 Task: Add a signature Gilberto Hall containing Have a great Columbus Day, Gilberto Hall to email address softage.8@softage.net and add a label Vitamins
Action: Mouse moved to (1050, 57)
Screenshot: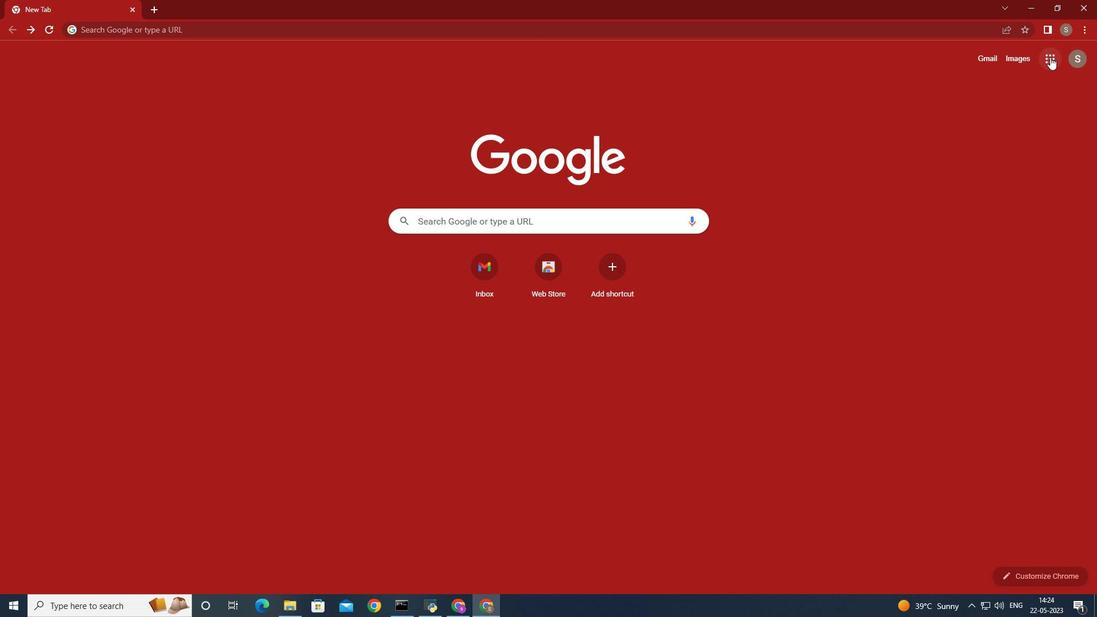
Action: Mouse pressed left at (1050, 57)
Screenshot: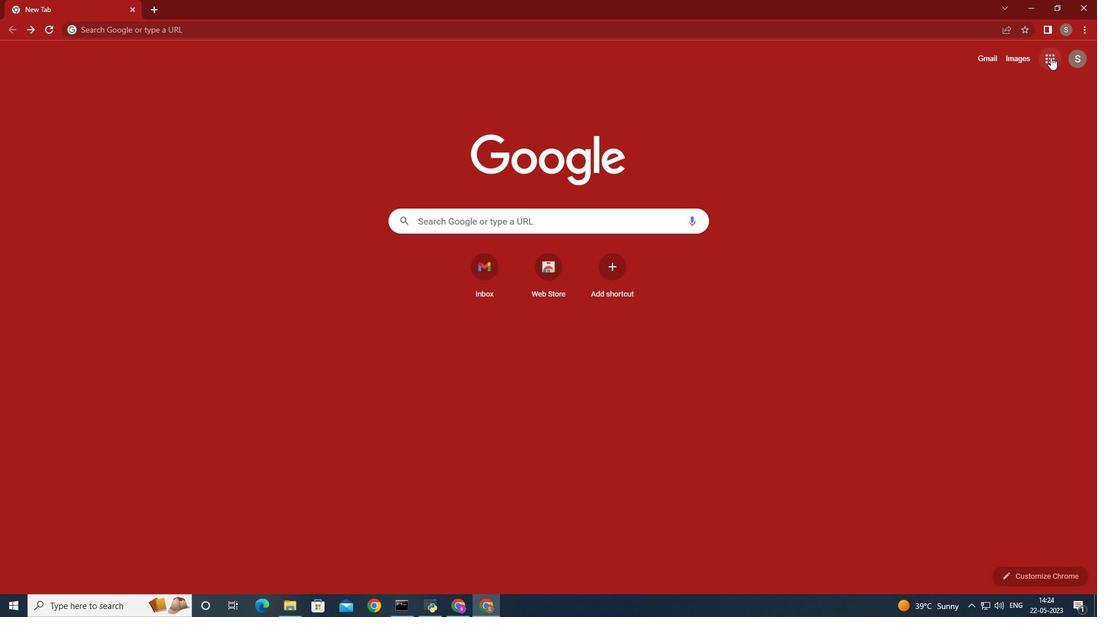 
Action: Mouse moved to (1006, 119)
Screenshot: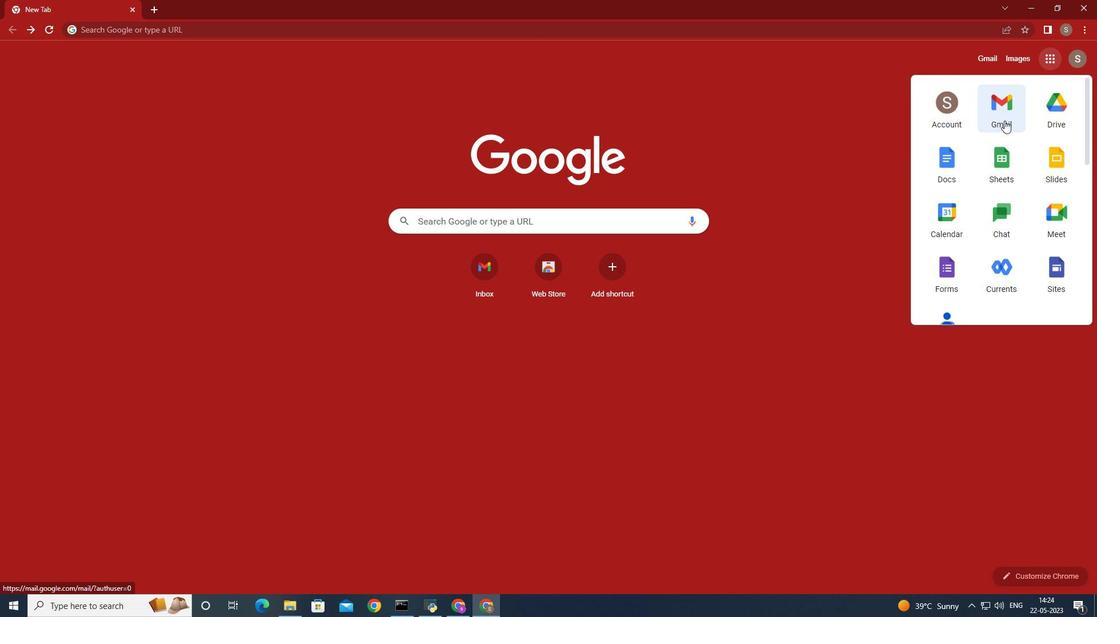 
Action: Mouse pressed left at (1006, 119)
Screenshot: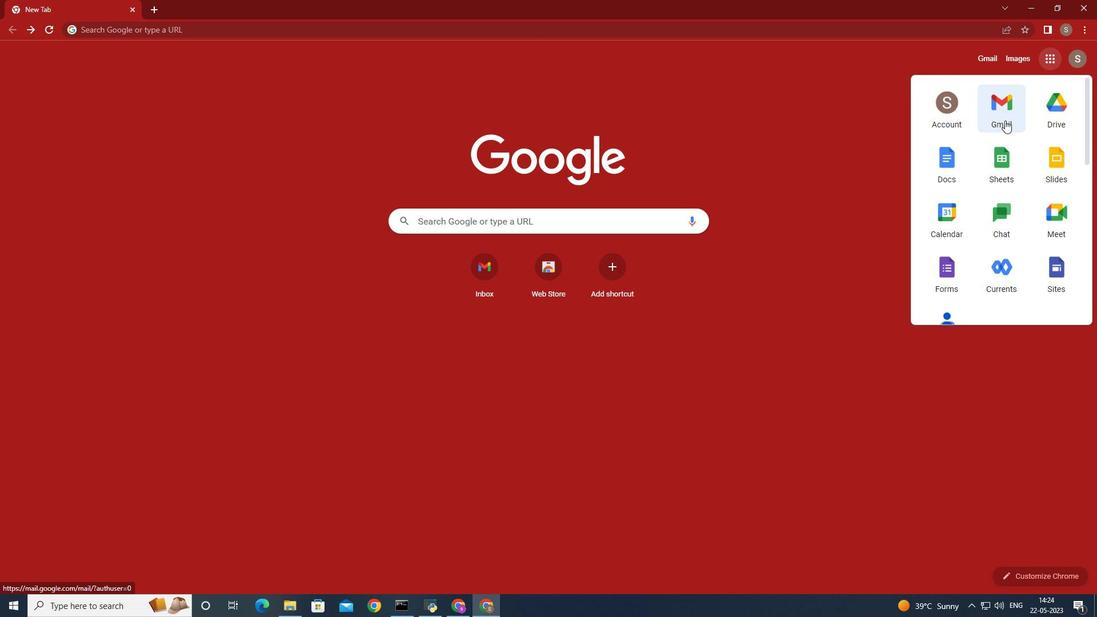 
Action: Mouse moved to (974, 131)
Screenshot: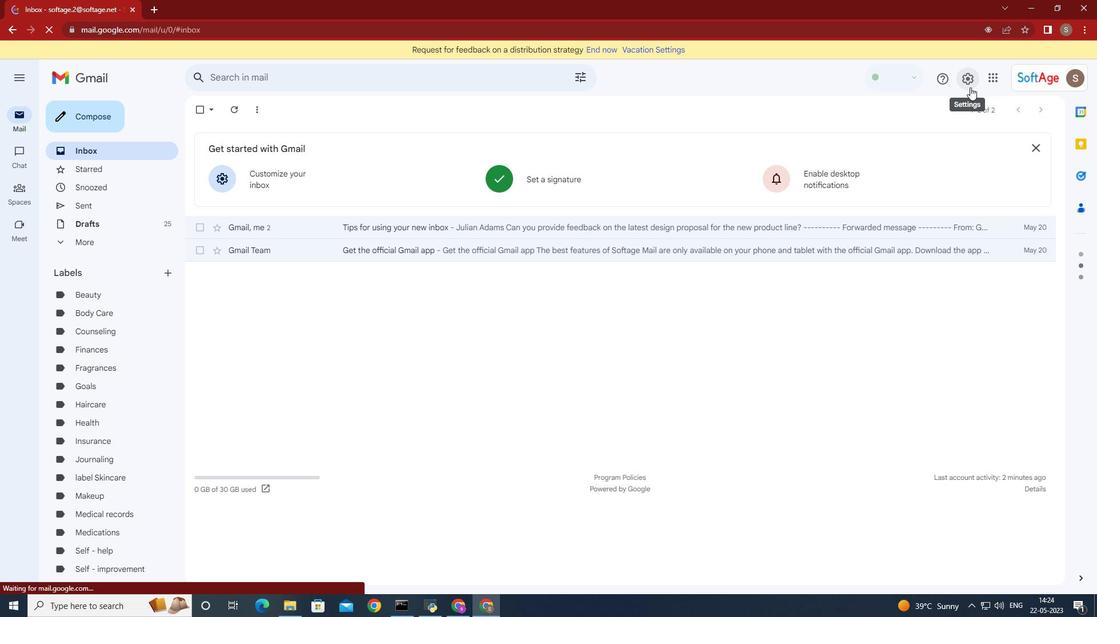 
Action: Mouse pressed left at (970, 85)
Screenshot: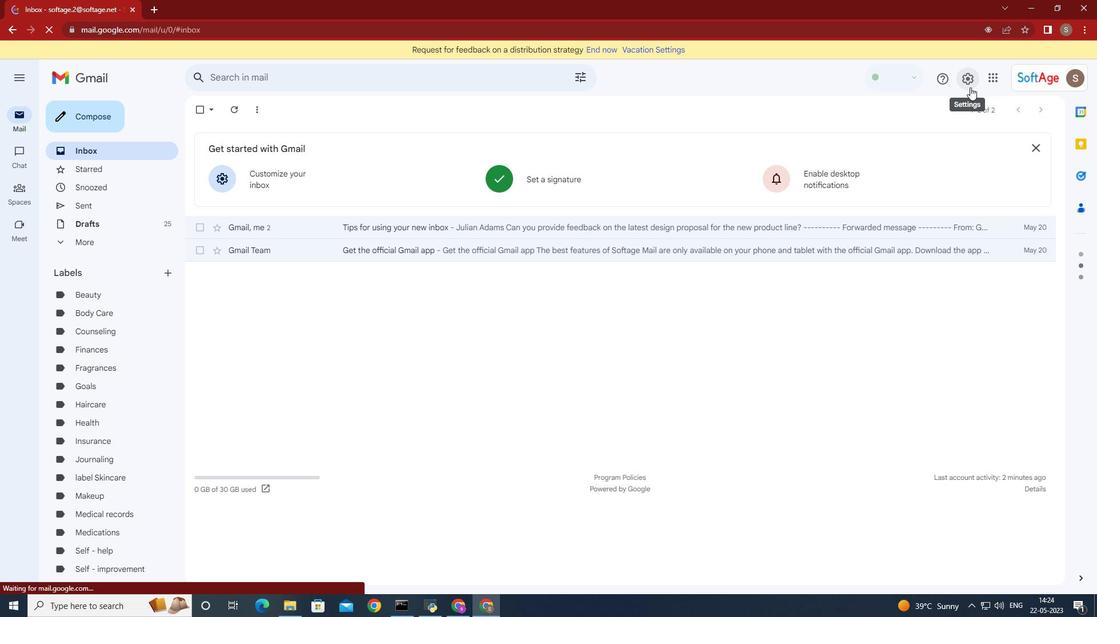 
Action: Mouse moved to (965, 131)
Screenshot: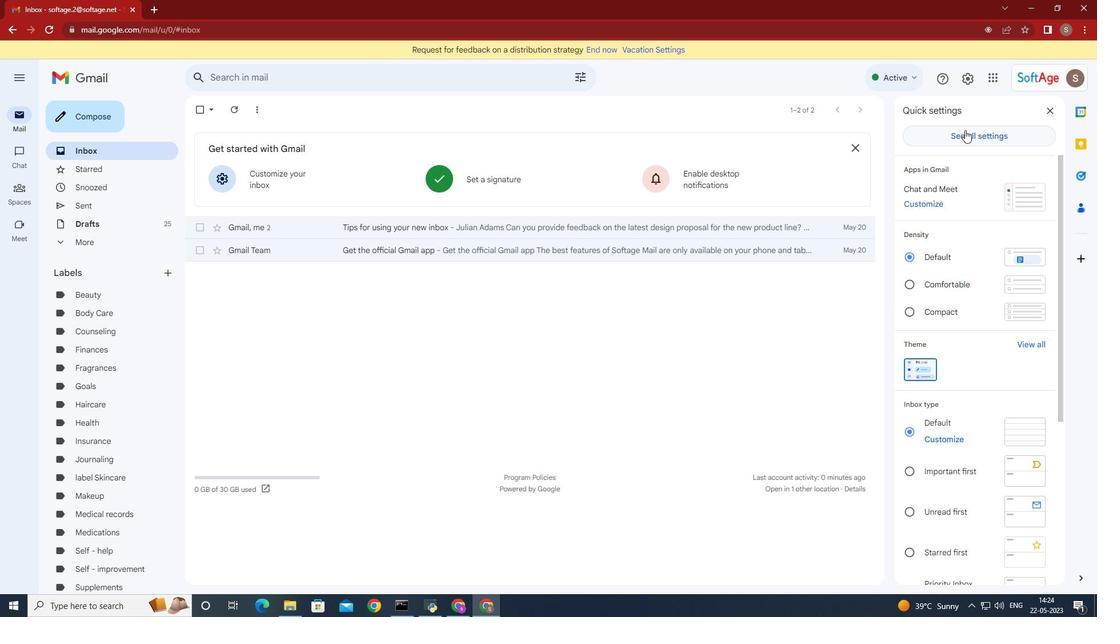 
Action: Mouse pressed left at (965, 131)
Screenshot: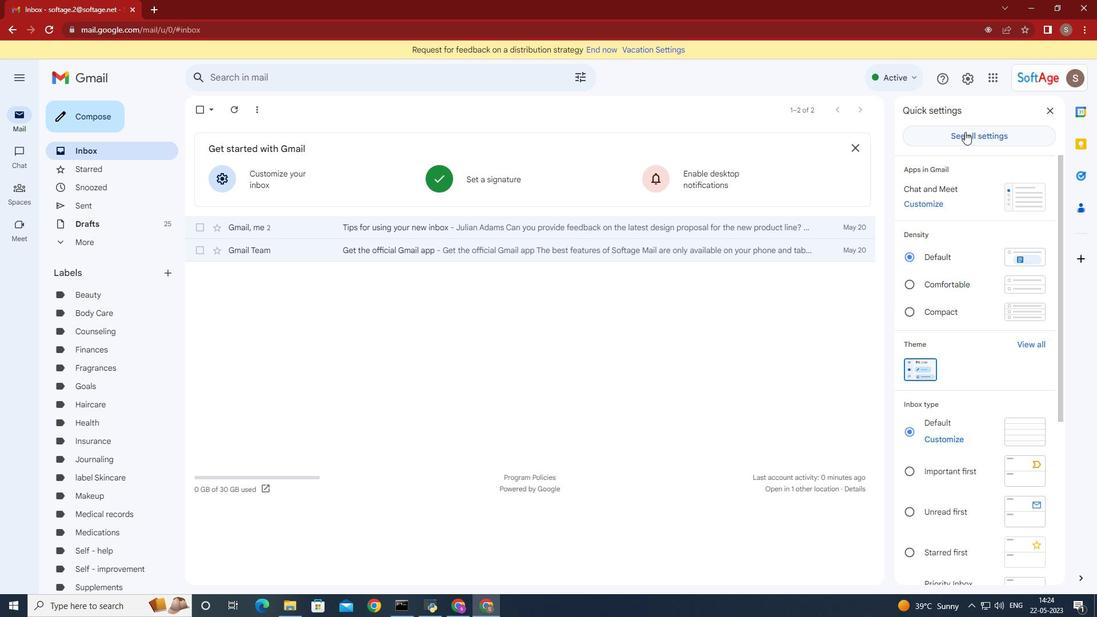 
Action: Mouse moved to (565, 188)
Screenshot: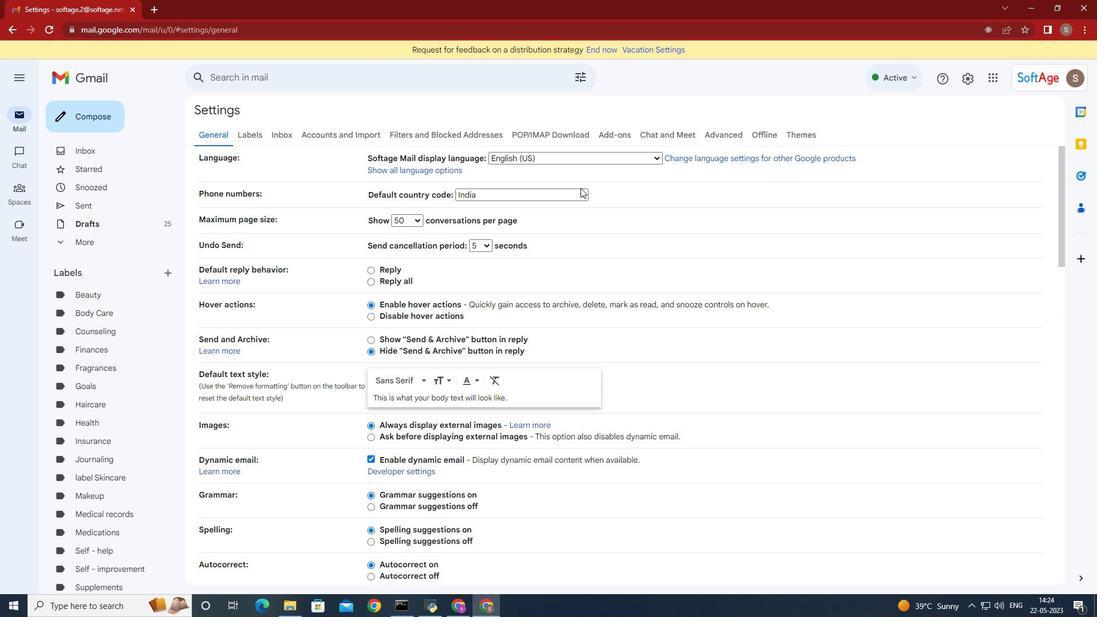 
Action: Mouse scrolled (565, 187) with delta (0, 0)
Screenshot: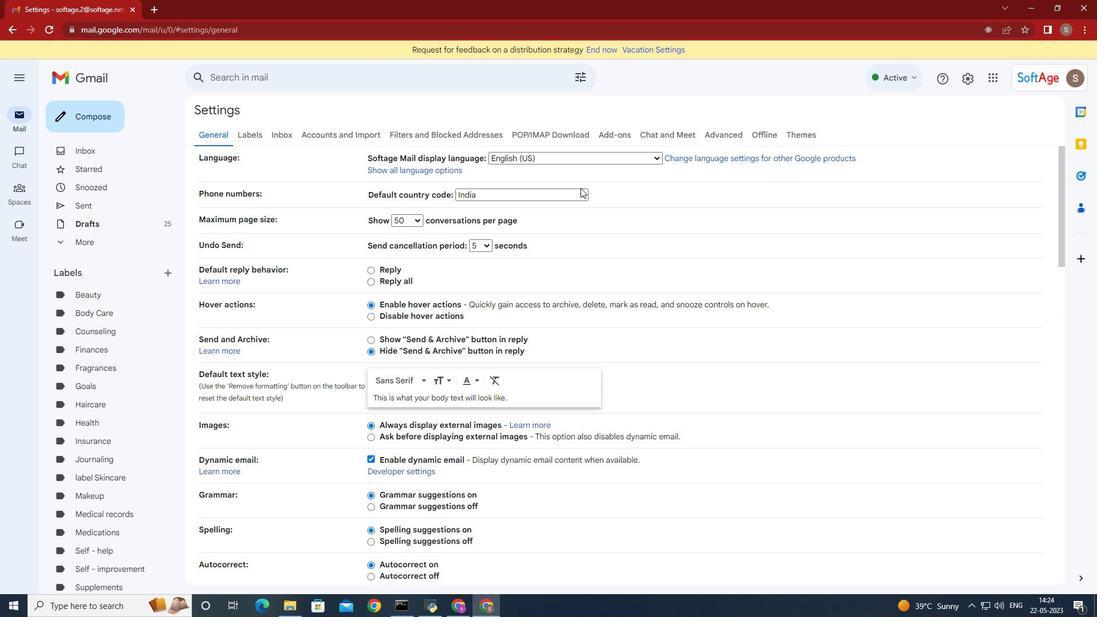 
Action: Mouse scrolled (565, 187) with delta (0, 0)
Screenshot: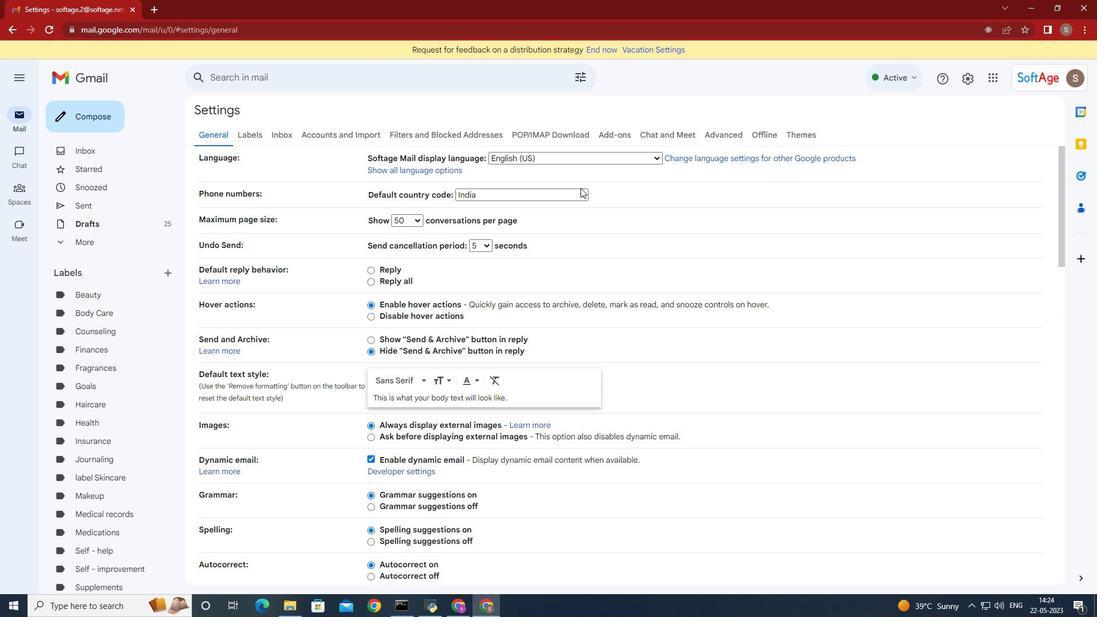 
Action: Mouse moved to (566, 189)
Screenshot: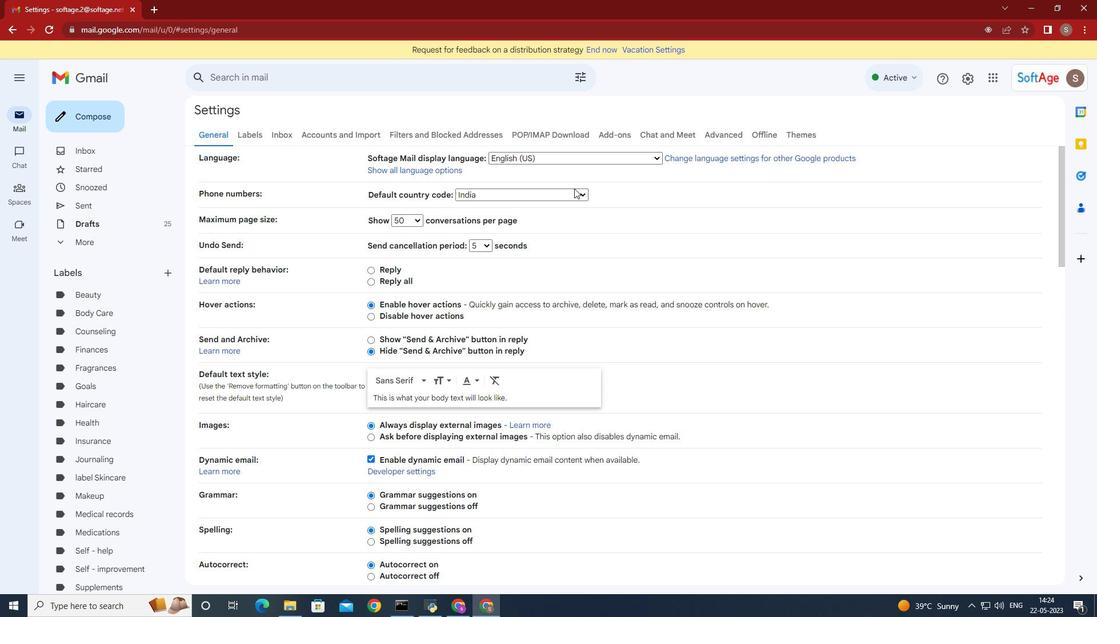 
Action: Mouse scrolled (566, 188) with delta (0, 0)
Screenshot: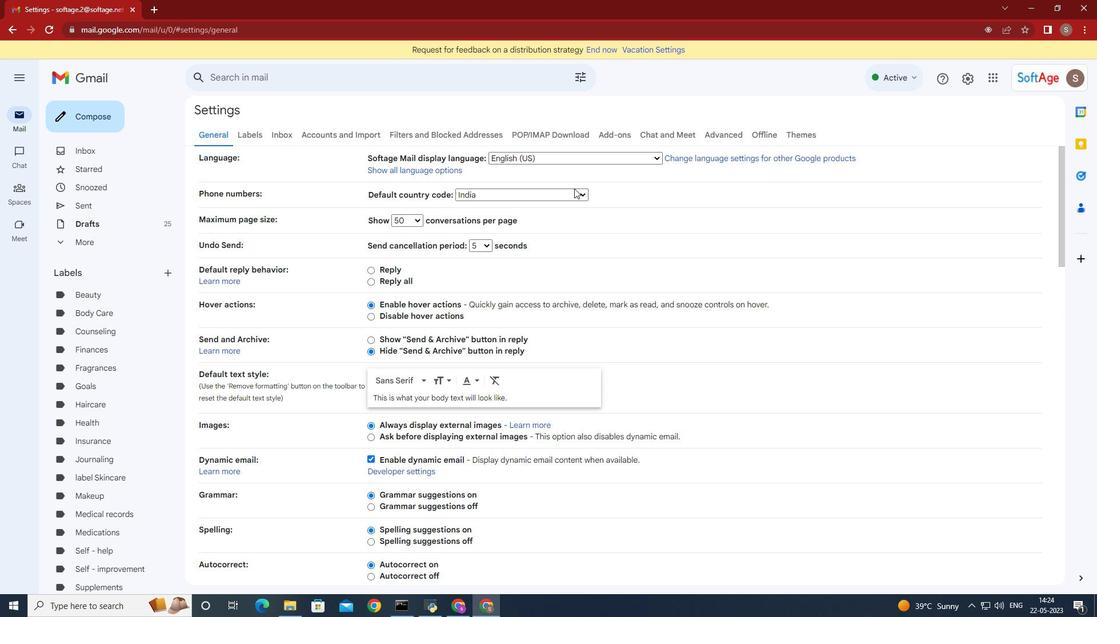 
Action: Mouse moved to (567, 189)
Screenshot: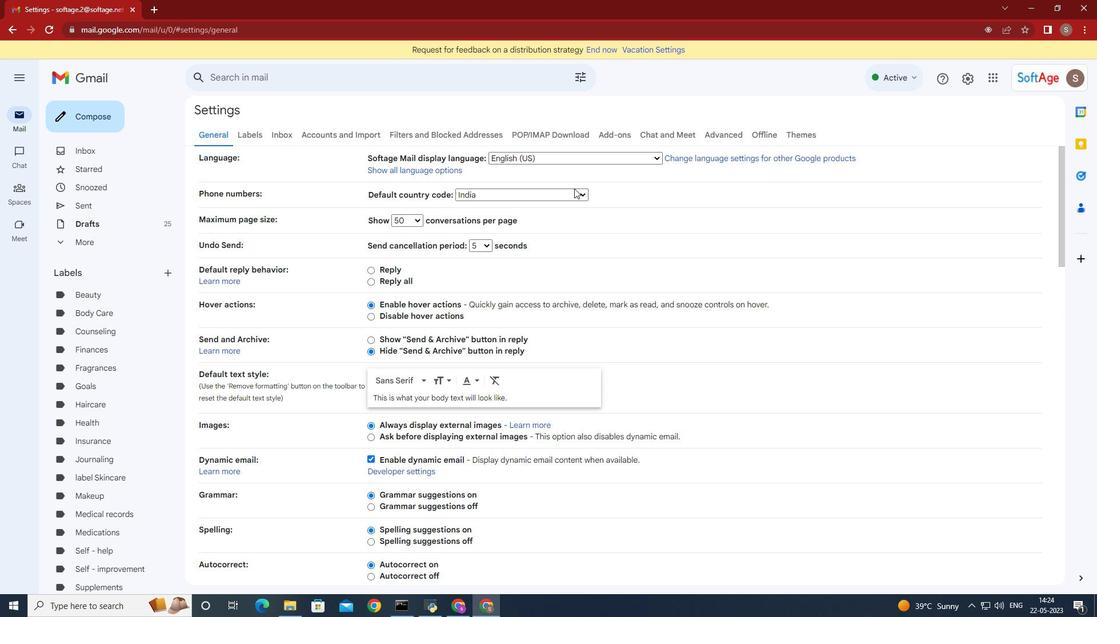 
Action: Mouse scrolled (567, 189) with delta (0, 0)
Screenshot: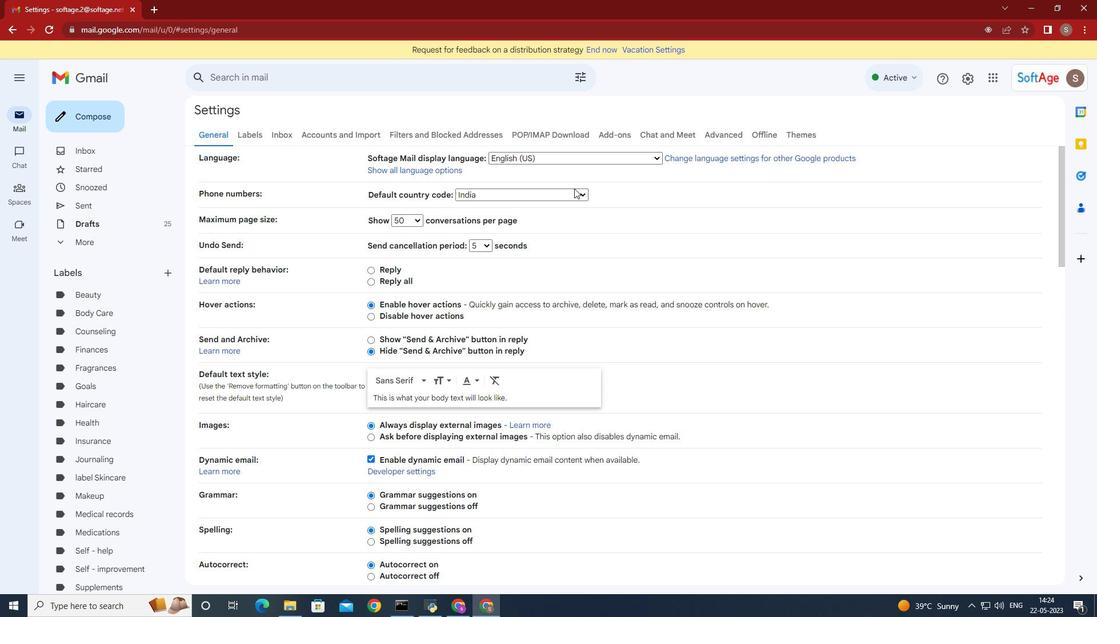 
Action: Mouse moved to (567, 189)
Screenshot: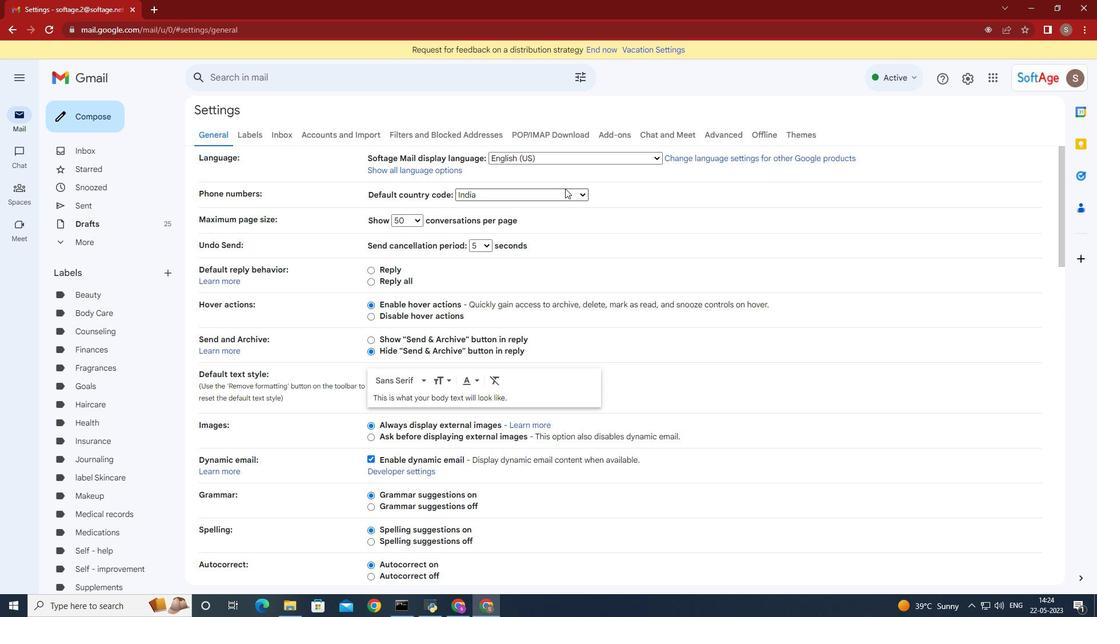 
Action: Mouse scrolled (567, 189) with delta (0, 0)
Screenshot: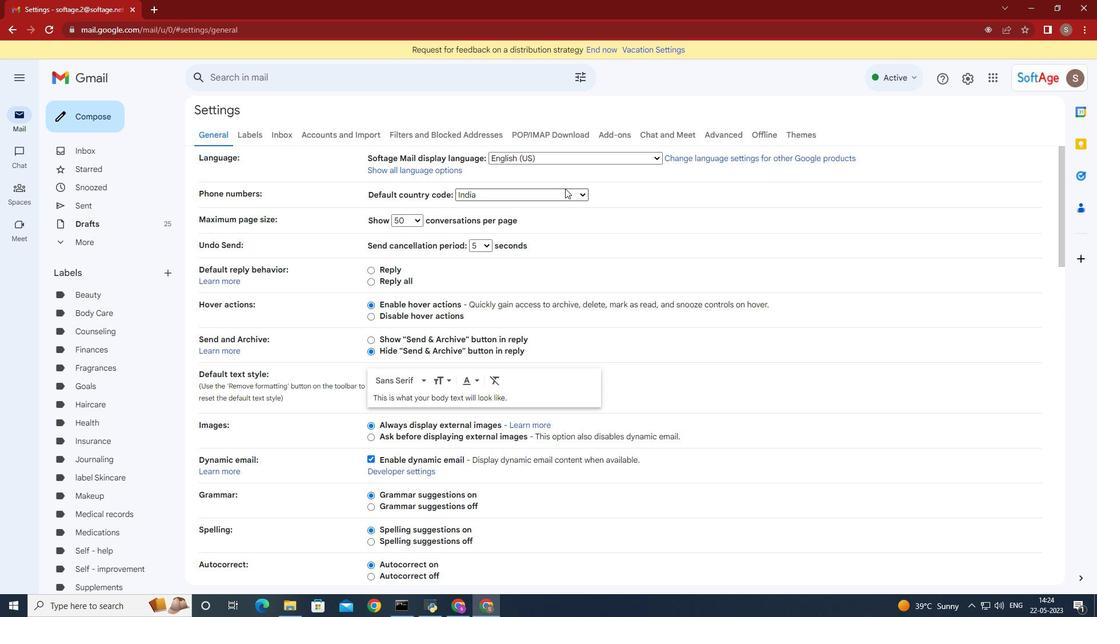 
Action: Mouse moved to (569, 189)
Screenshot: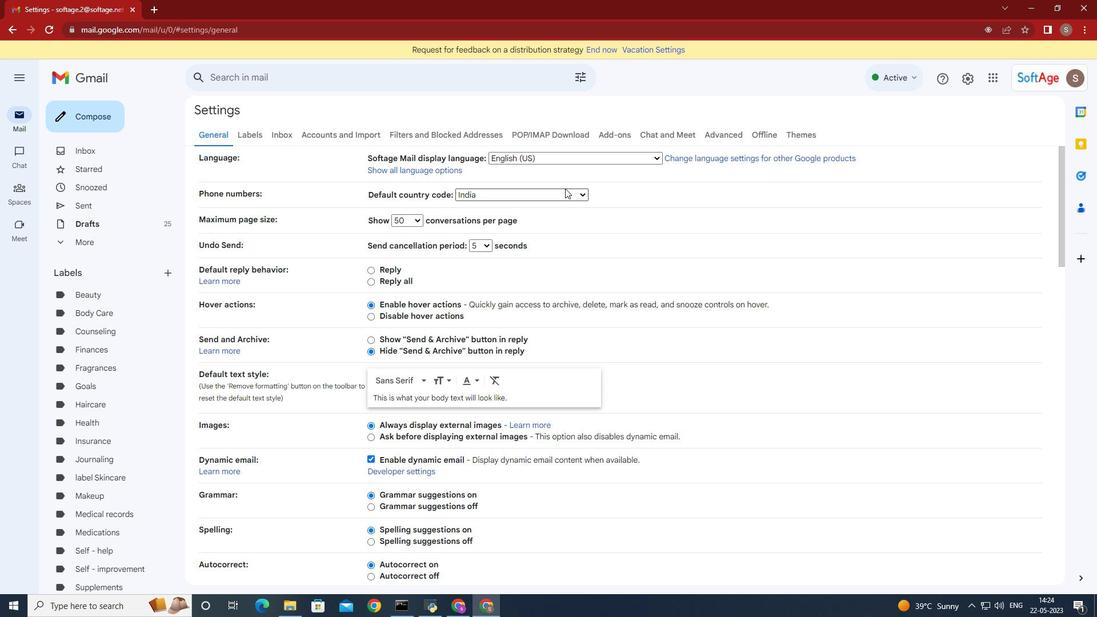 
Action: Mouse scrolled (569, 189) with delta (0, 0)
Screenshot: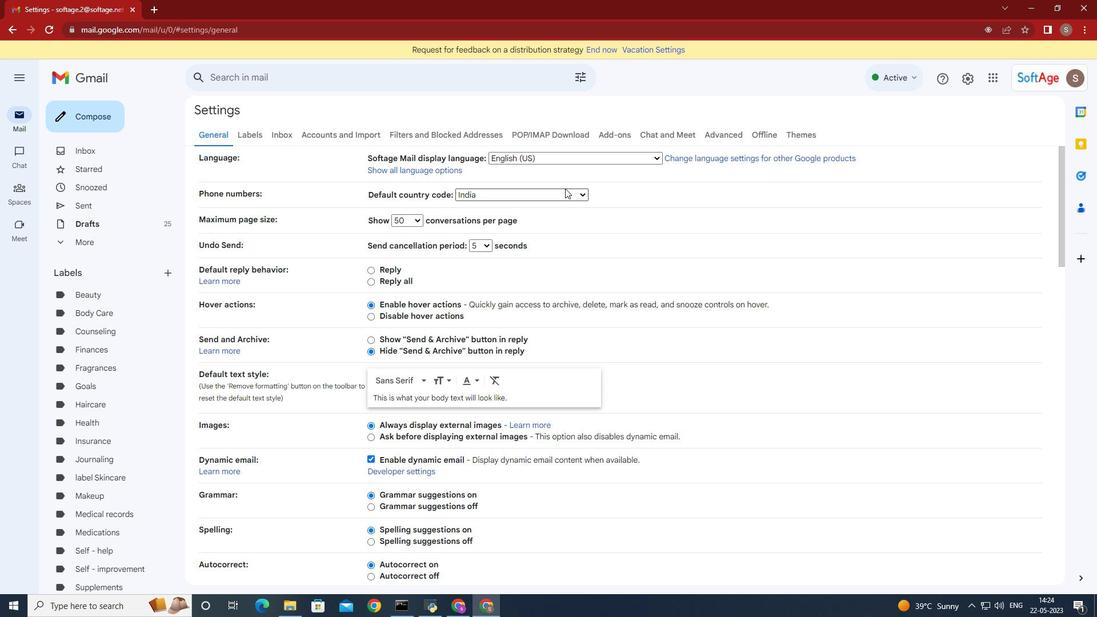 
Action: Mouse moved to (586, 186)
Screenshot: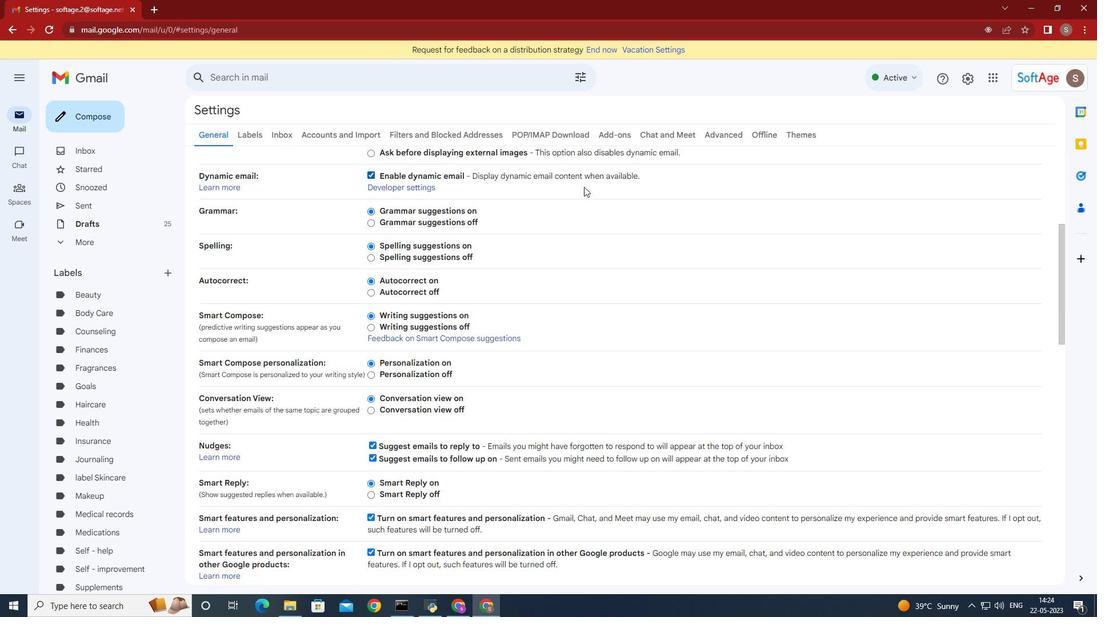 
Action: Mouse scrolled (586, 185) with delta (0, 0)
Screenshot: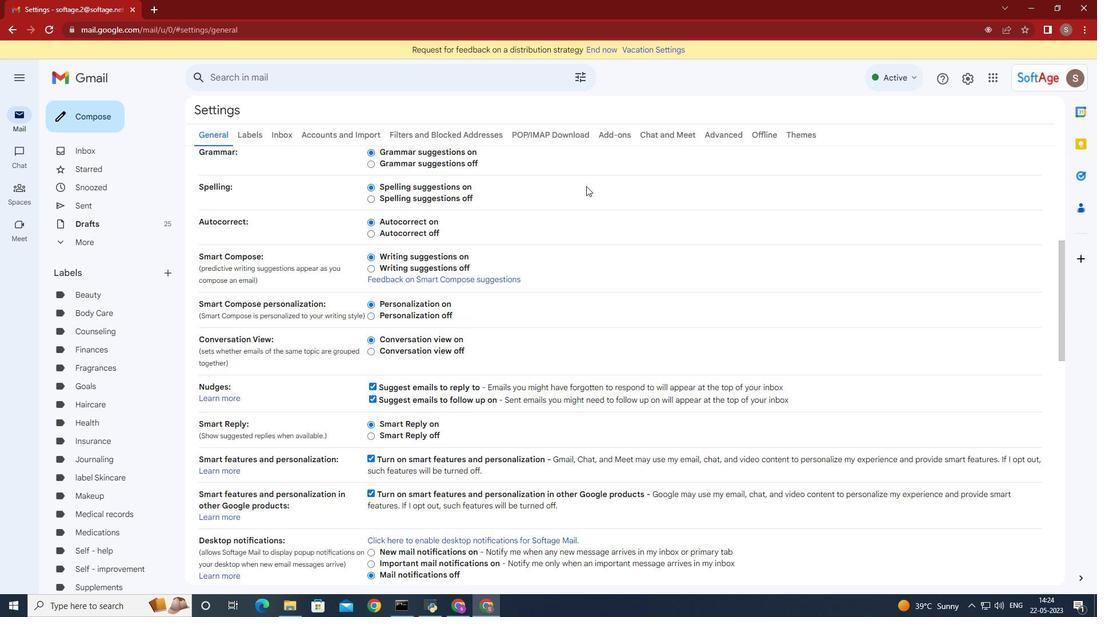 
Action: Mouse scrolled (586, 185) with delta (0, 0)
Screenshot: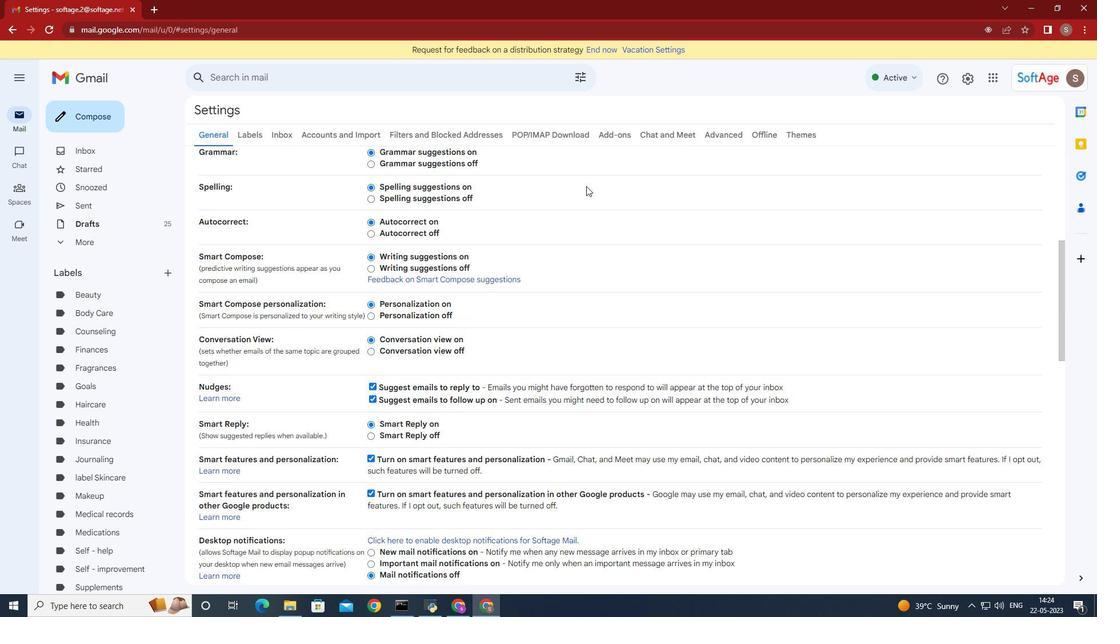 
Action: Mouse scrolled (586, 185) with delta (0, 0)
Screenshot: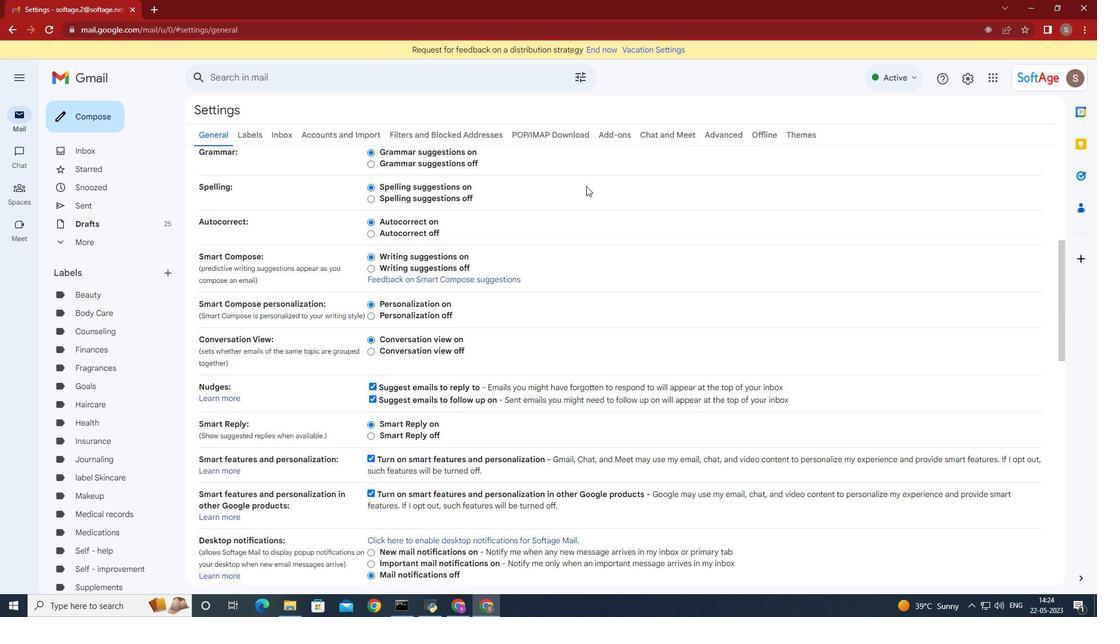 
Action: Mouse scrolled (586, 185) with delta (0, 0)
Screenshot: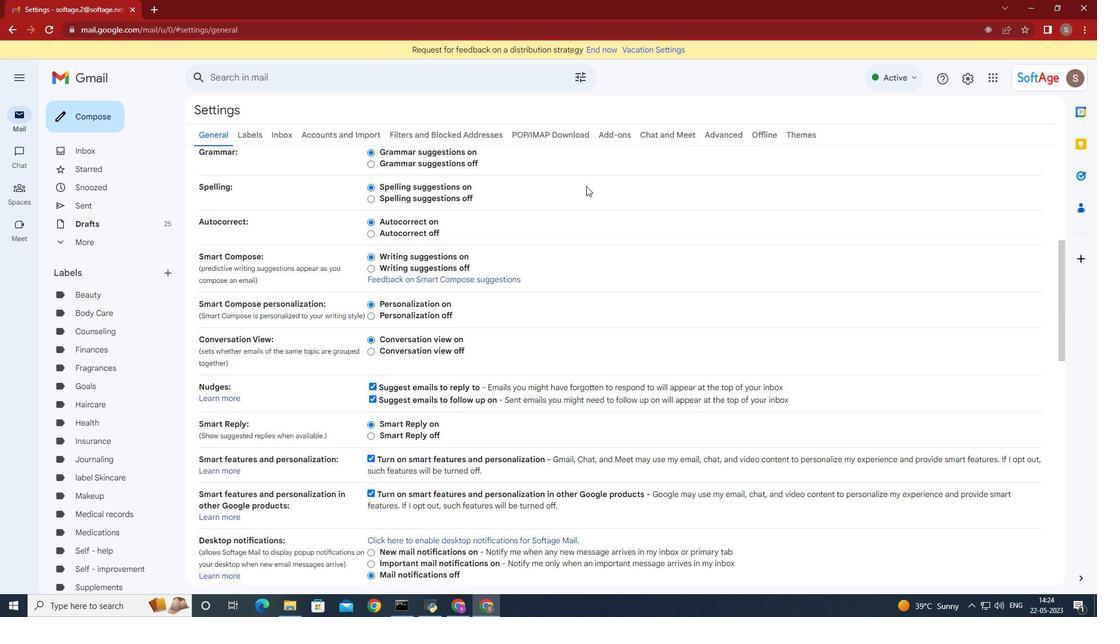 
Action: Mouse scrolled (586, 185) with delta (0, 0)
Screenshot: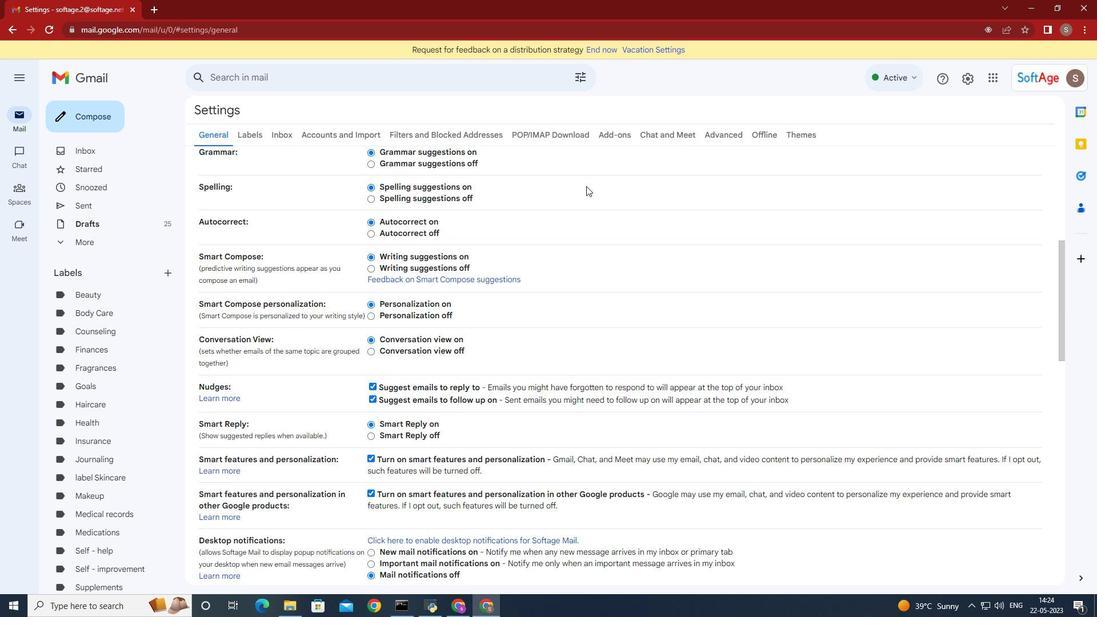 
Action: Mouse scrolled (586, 185) with delta (0, 0)
Screenshot: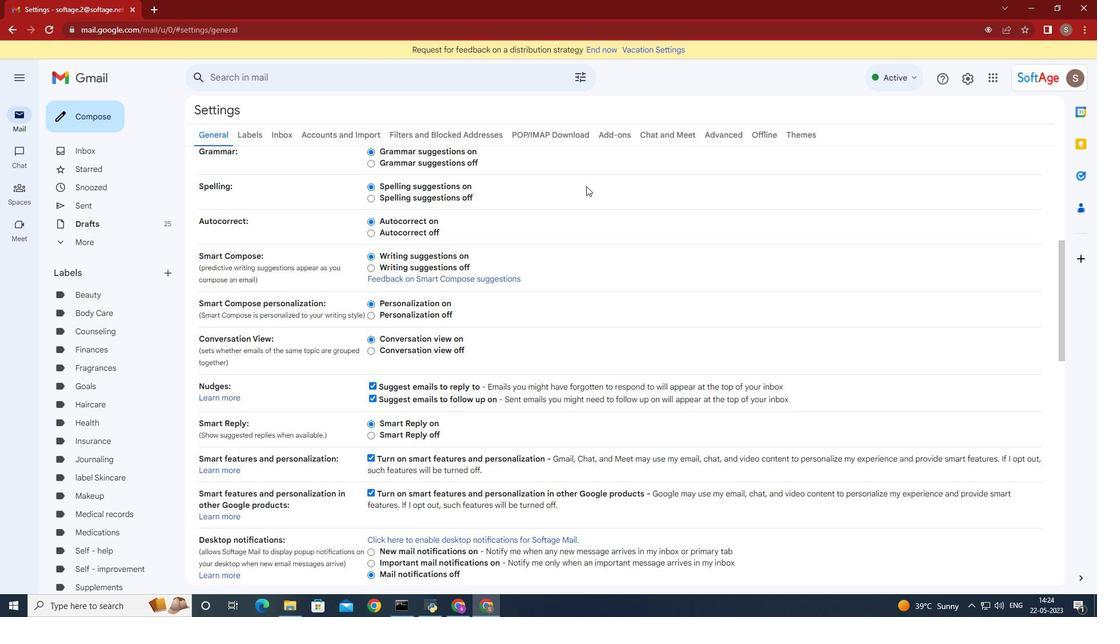 
Action: Mouse moved to (587, 185)
Screenshot: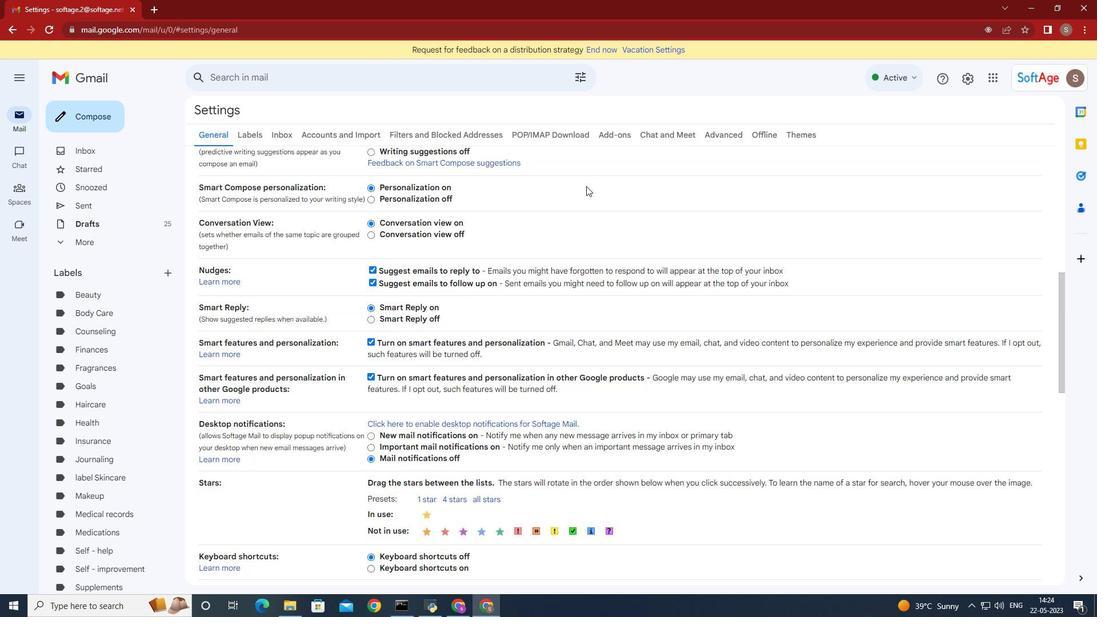 
Action: Mouse scrolled (587, 184) with delta (0, 0)
Screenshot: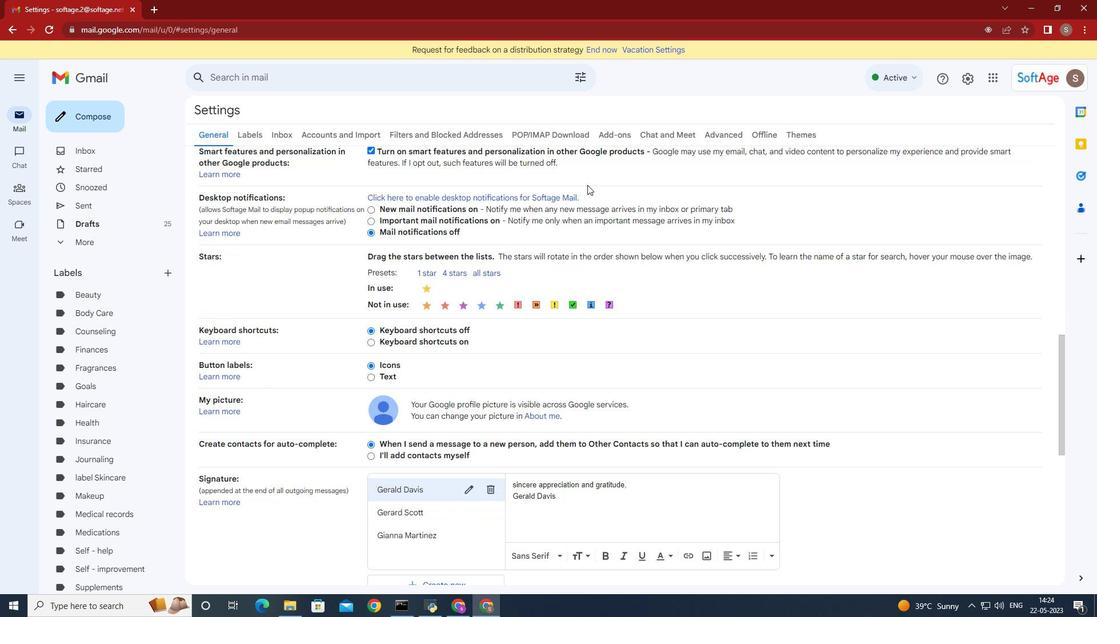 
Action: Mouse scrolled (587, 184) with delta (0, 0)
Screenshot: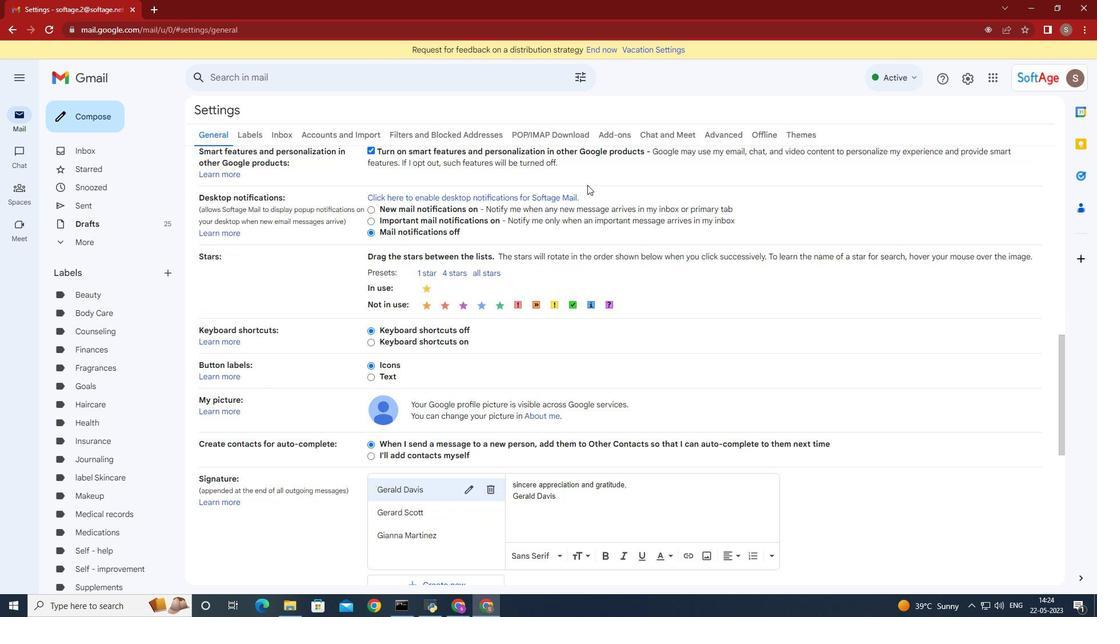 
Action: Mouse scrolled (587, 184) with delta (0, 0)
Screenshot: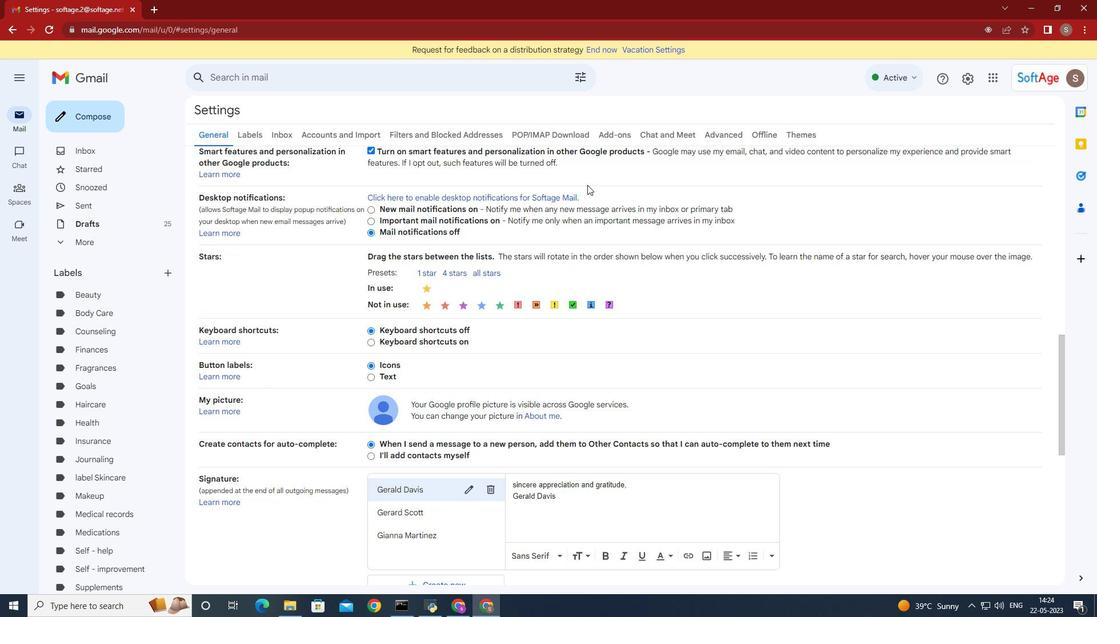 
Action: Mouse scrolled (587, 184) with delta (0, 0)
Screenshot: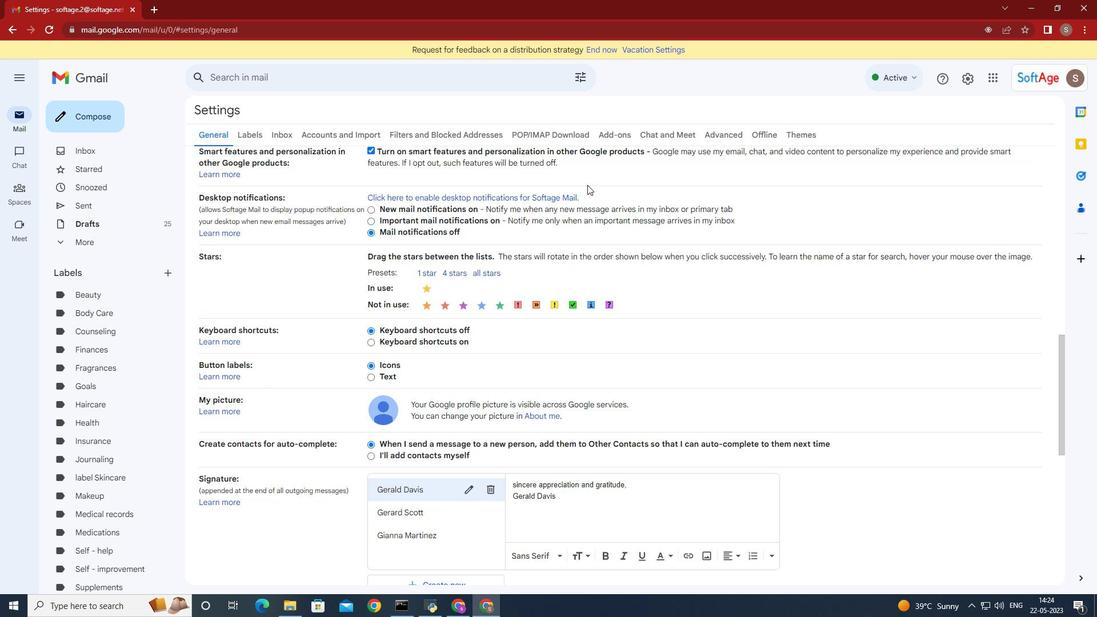 
Action: Mouse moved to (587, 185)
Screenshot: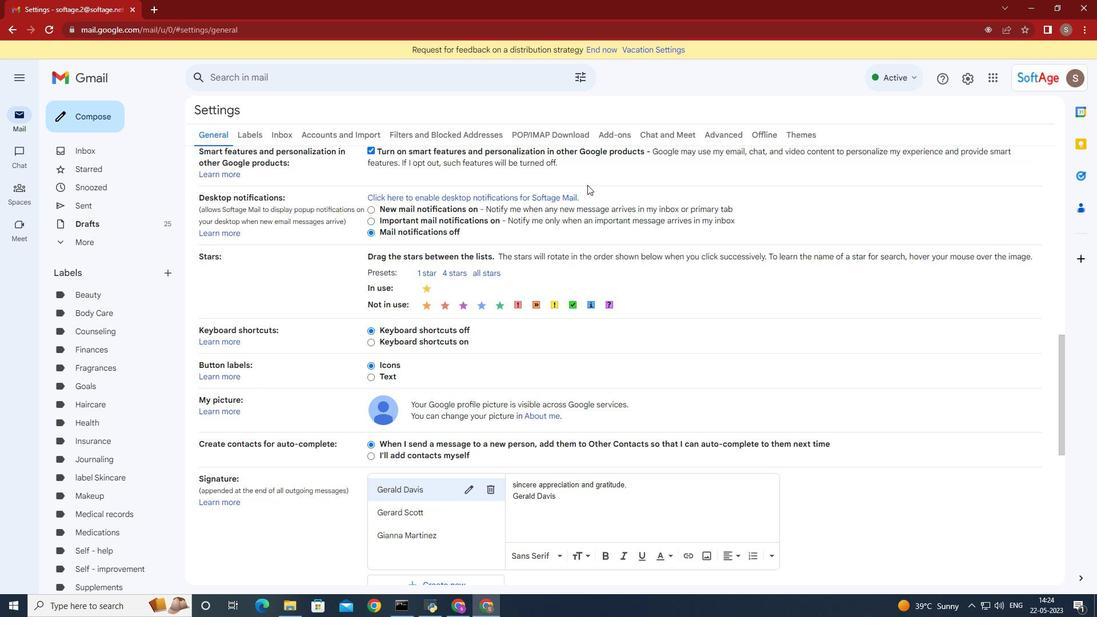 
Action: Mouse scrolled (587, 184) with delta (0, 0)
Screenshot: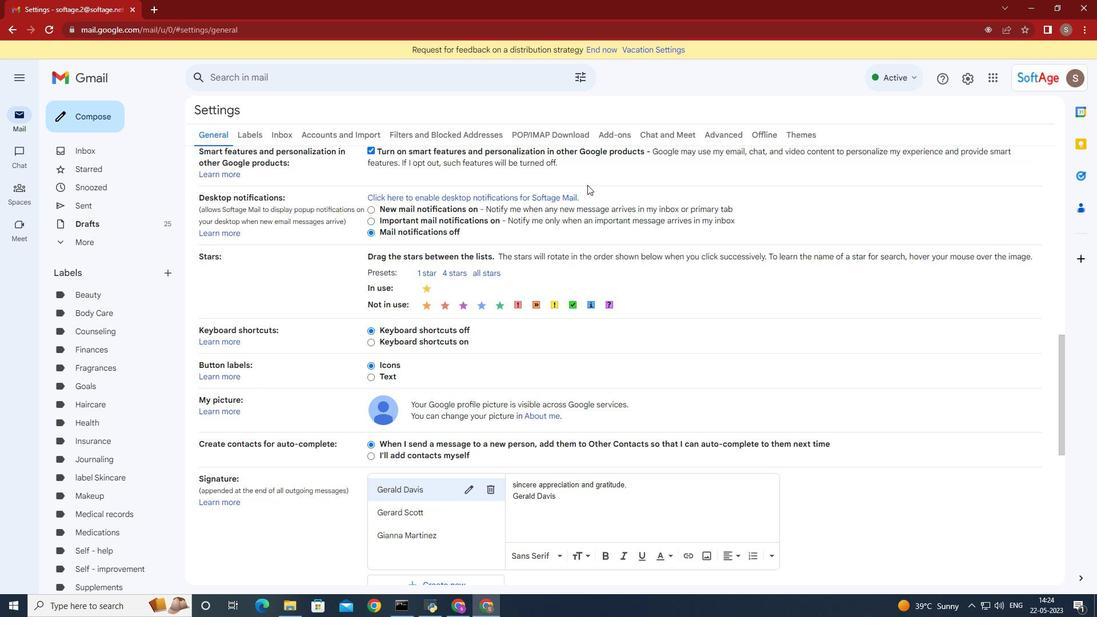 
Action: Mouse scrolled (587, 184) with delta (0, 0)
Screenshot: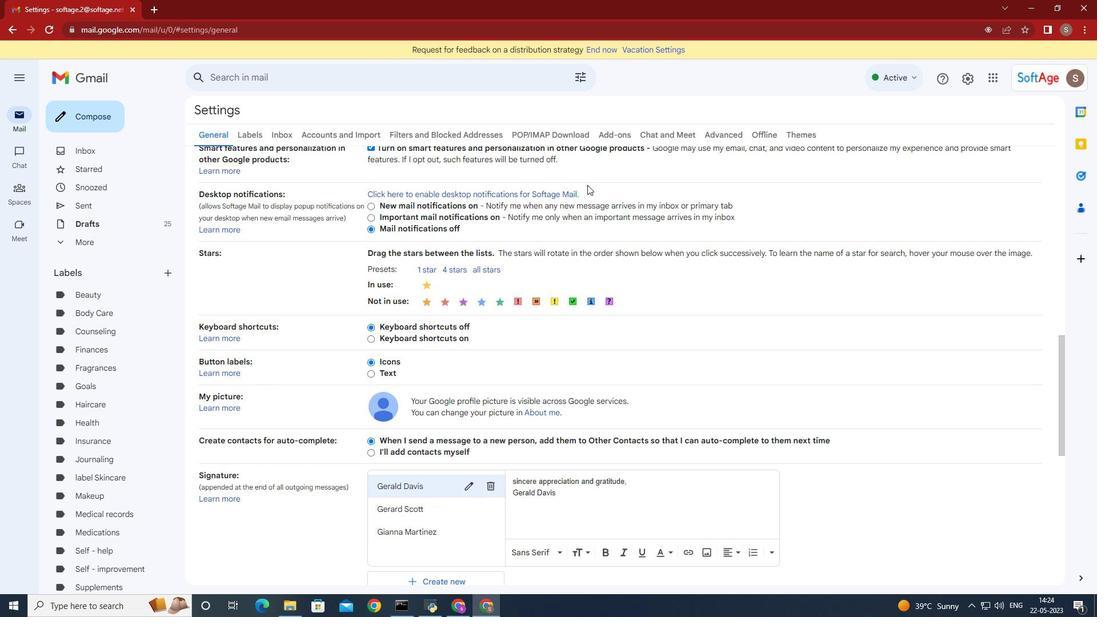
Action: Mouse moved to (436, 236)
Screenshot: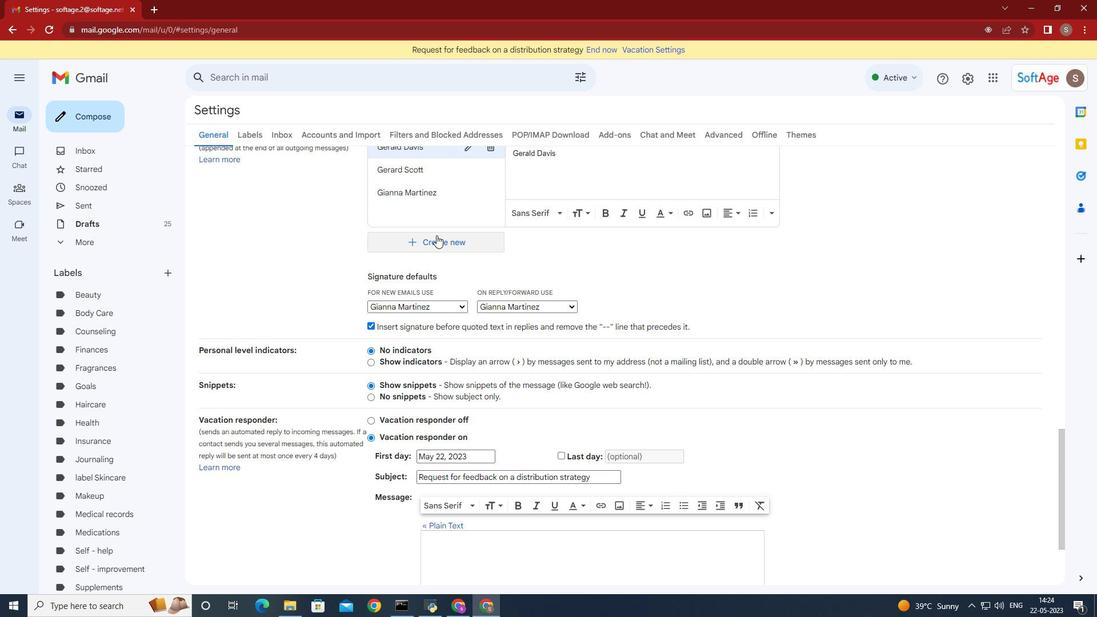 
Action: Mouse pressed left at (436, 236)
Screenshot: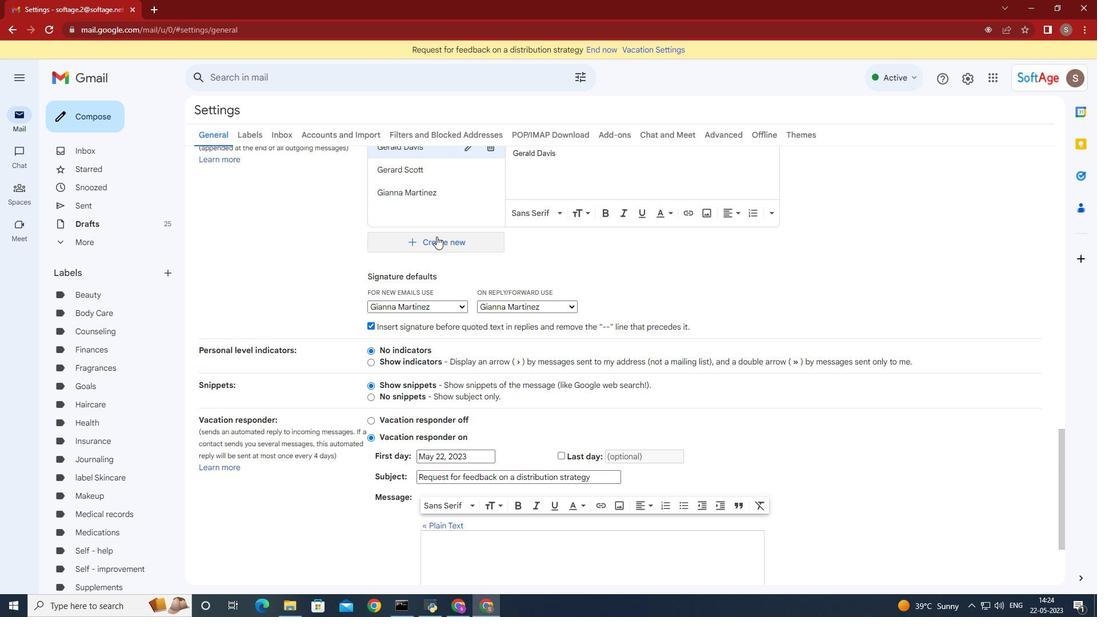 
Action: Mouse moved to (486, 246)
Screenshot: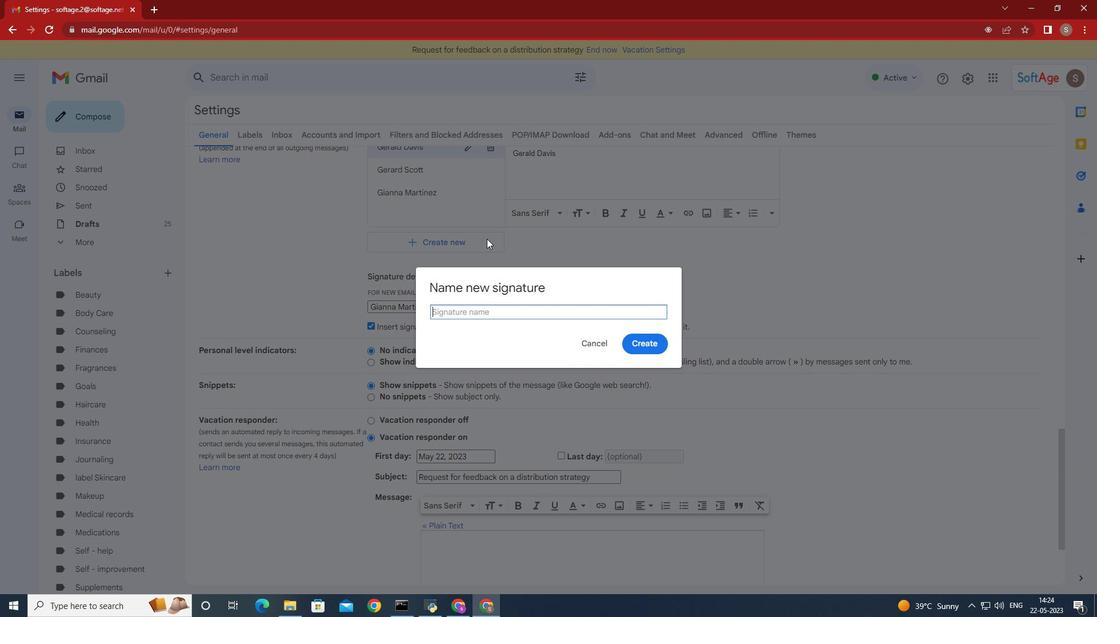 
Action: Key pressed <Key.shift>Gilberto<Key.space>hall
Screenshot: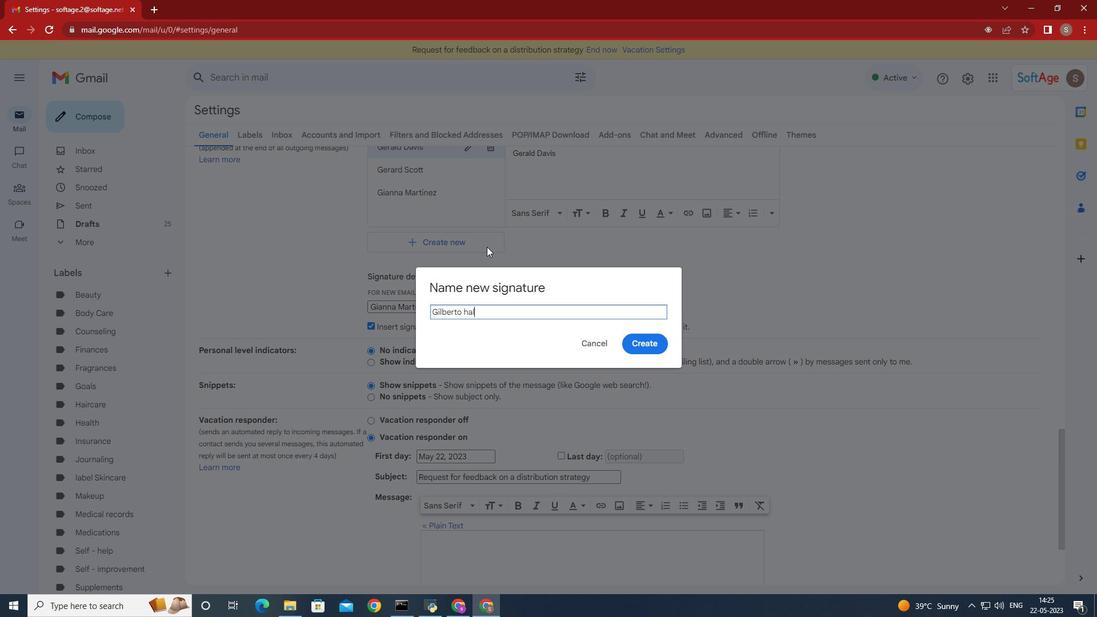 
Action: Mouse moved to (639, 347)
Screenshot: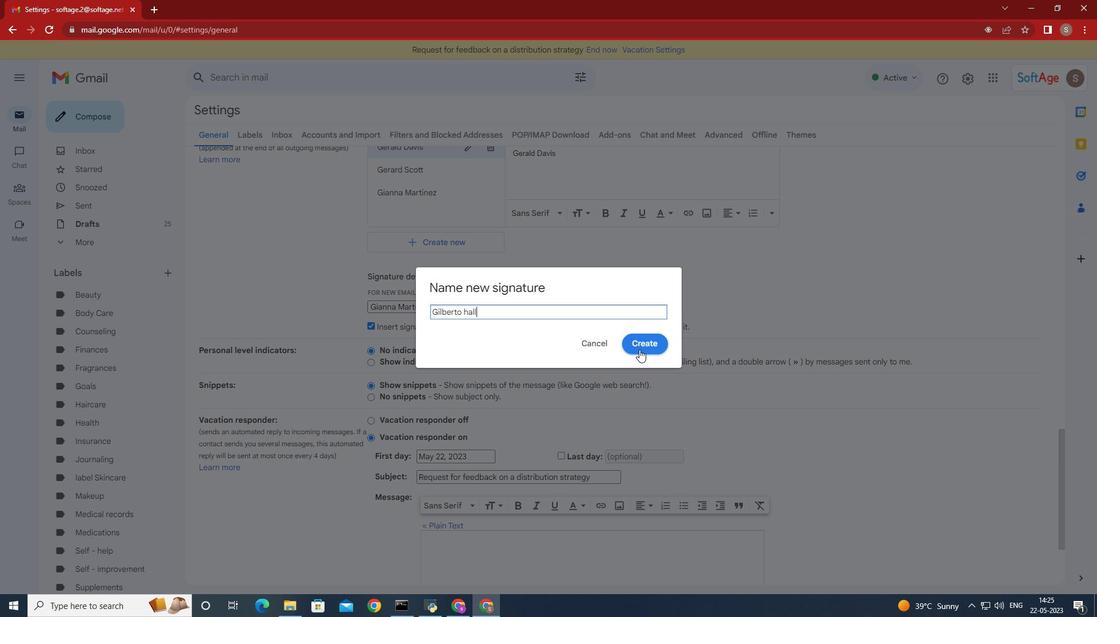 
Action: Mouse pressed left at (639, 347)
Screenshot: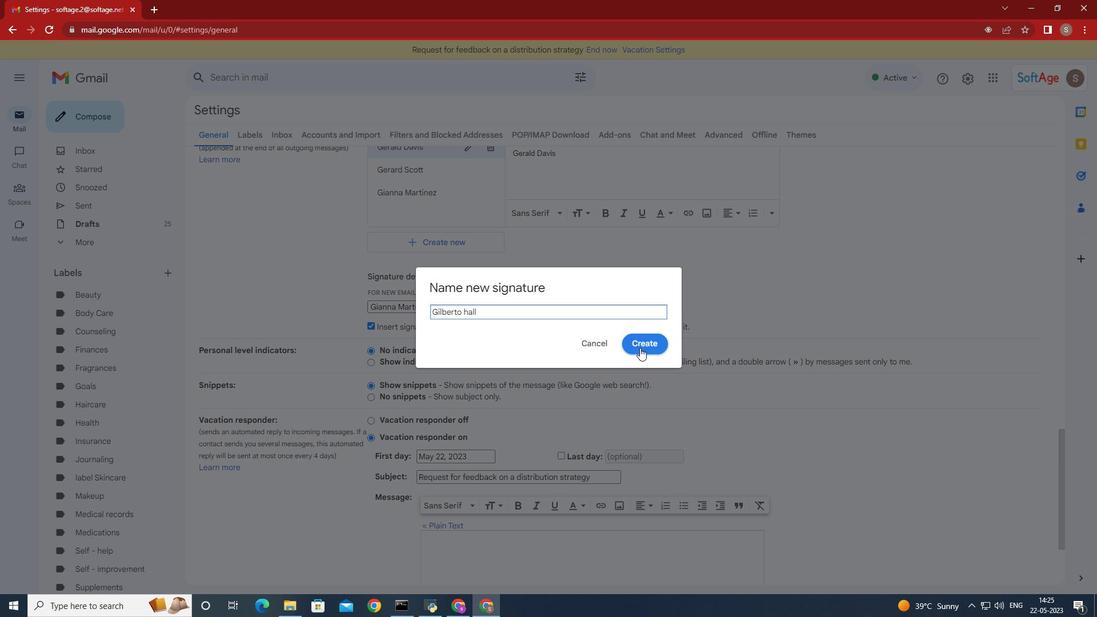 
Action: Mouse moved to (565, 357)
Screenshot: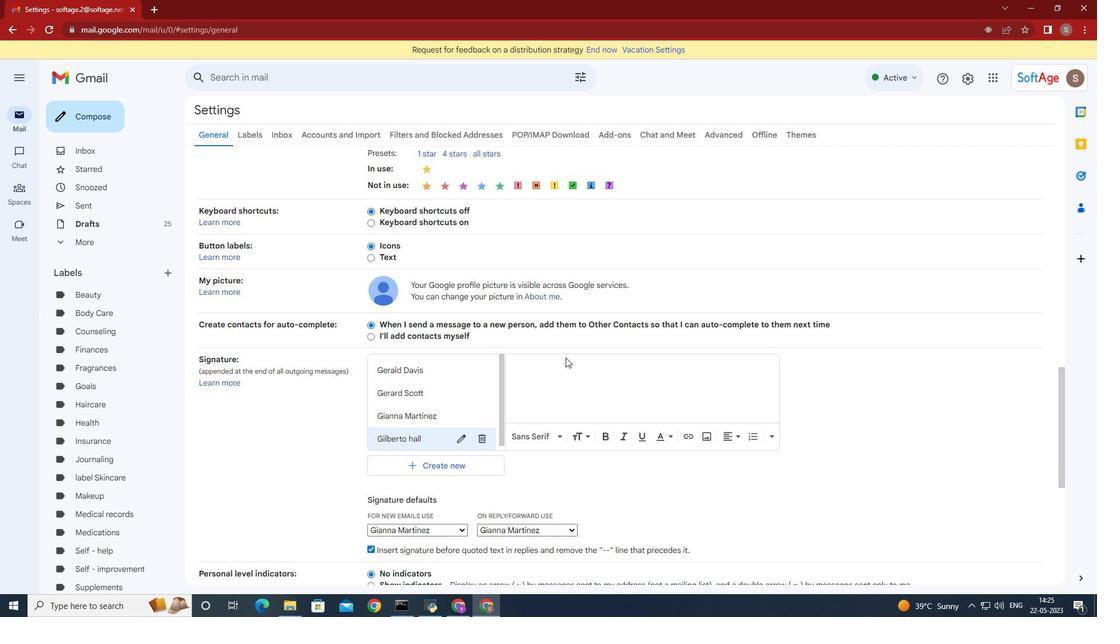 
Action: Key pressed <Key.shift>Have<Key.space>a<Key.space>great<Key.space><Key.shift>Columbus<Key.space><Key.shift><Key.shift><Key.shift><Key.shift><Key.shift><Key.shift><Key.shift><Key.shift><Key.shift><Key.shift><Key.shift><Key.shift><Key.shift><Key.shift><Key.shift><Key.shift><Key.shift>Day,<Key.enter><Key.shift>Gilberto<Key.space><Key.shift>Hall
Screenshot: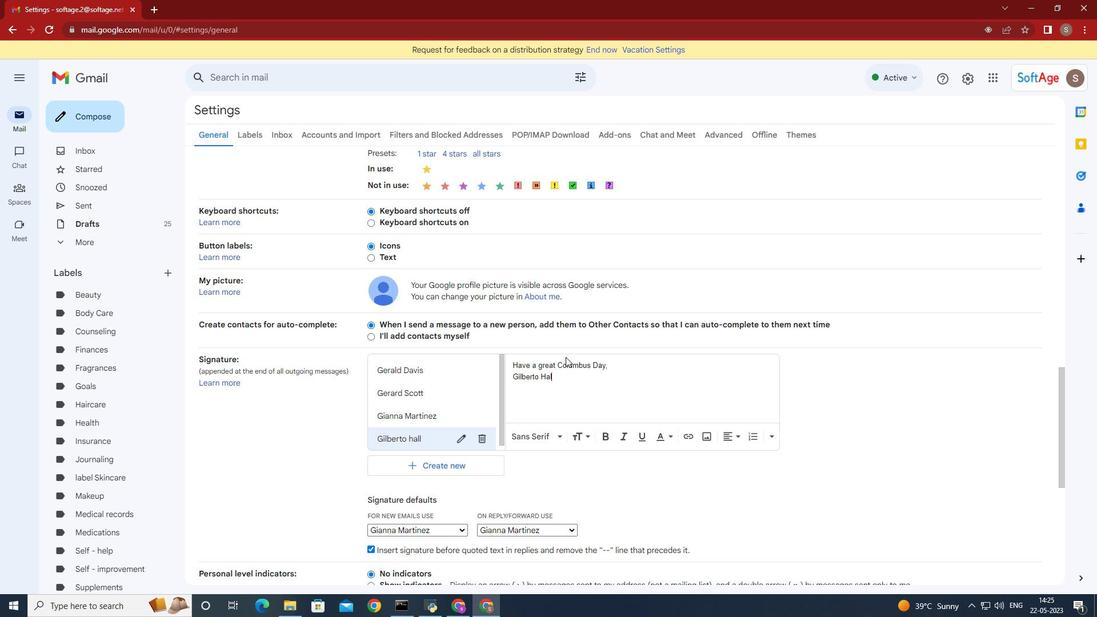 
Action: Mouse moved to (597, 395)
Screenshot: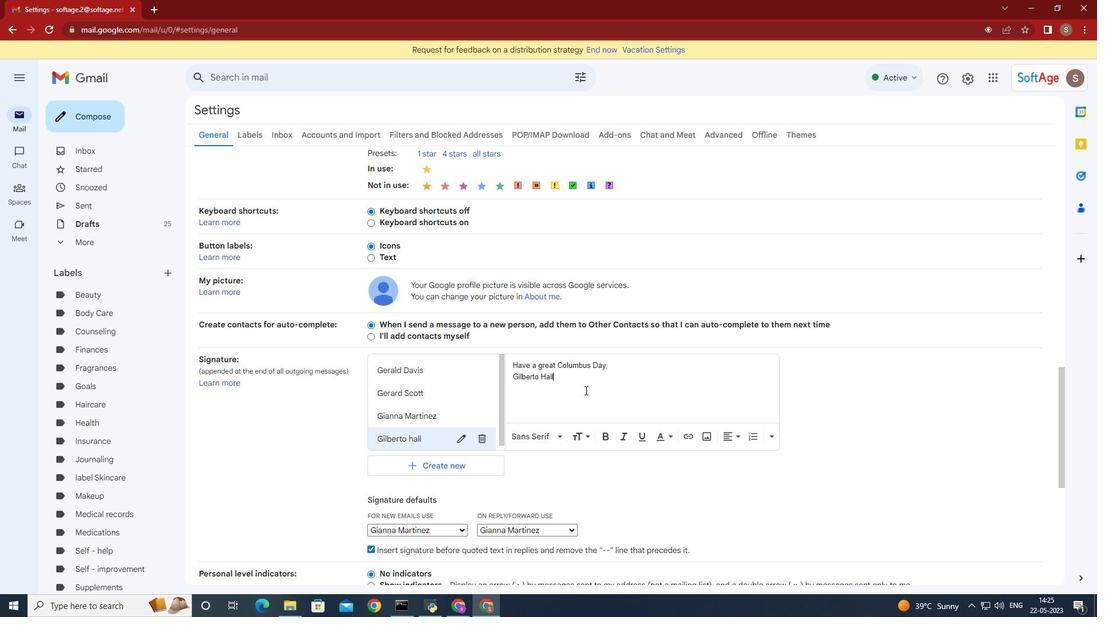
Action: Mouse scrolled (597, 394) with delta (0, 0)
Screenshot: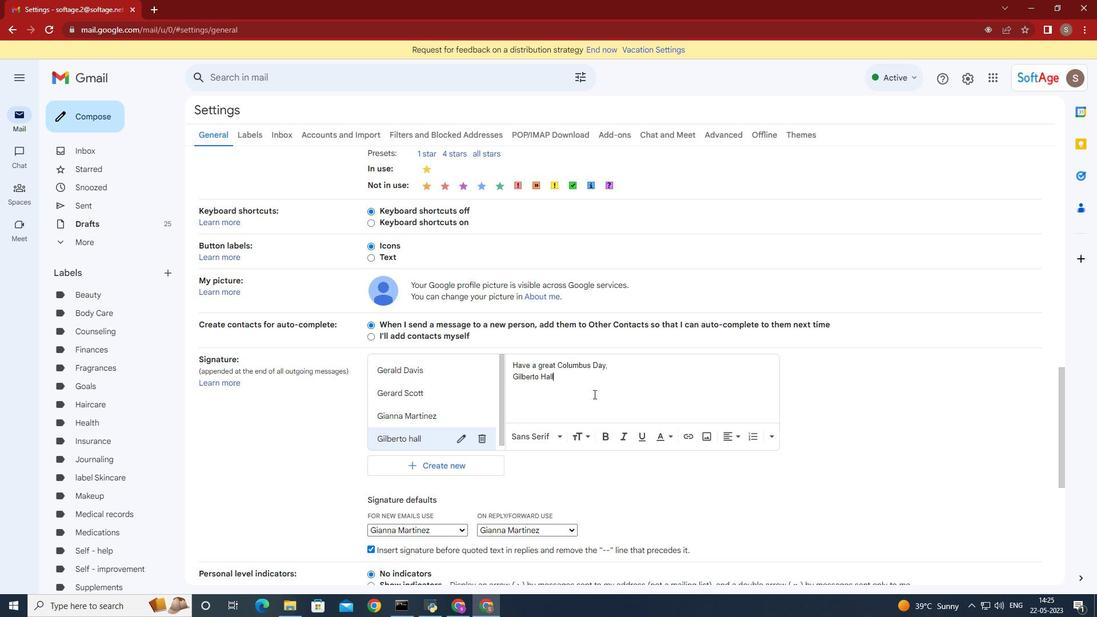 
Action: Mouse moved to (459, 475)
Screenshot: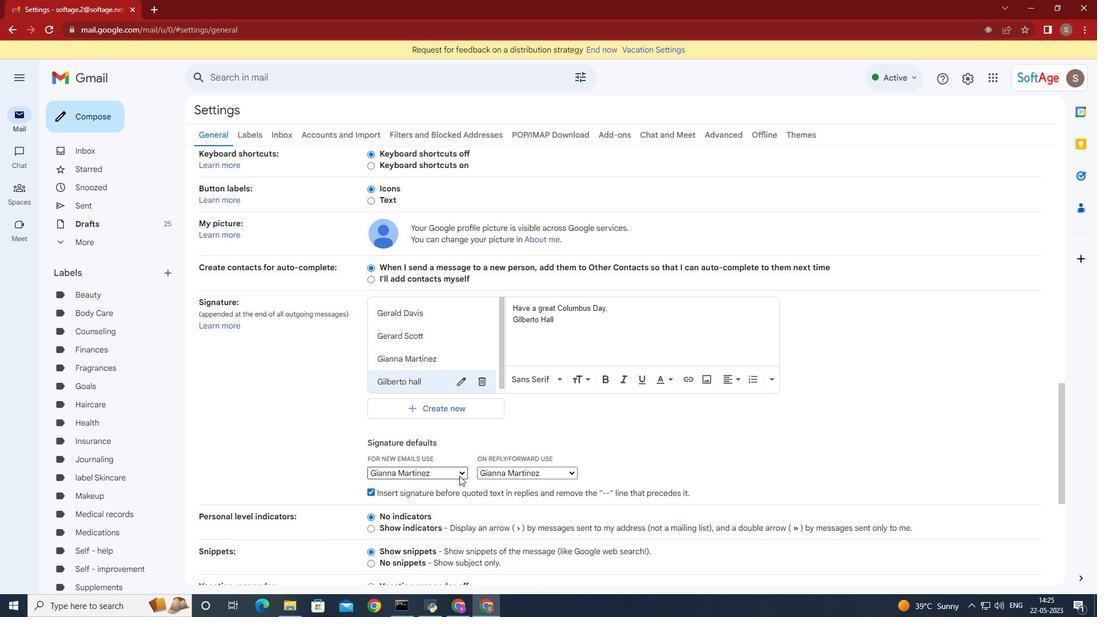 
Action: Mouse pressed left at (459, 475)
Screenshot: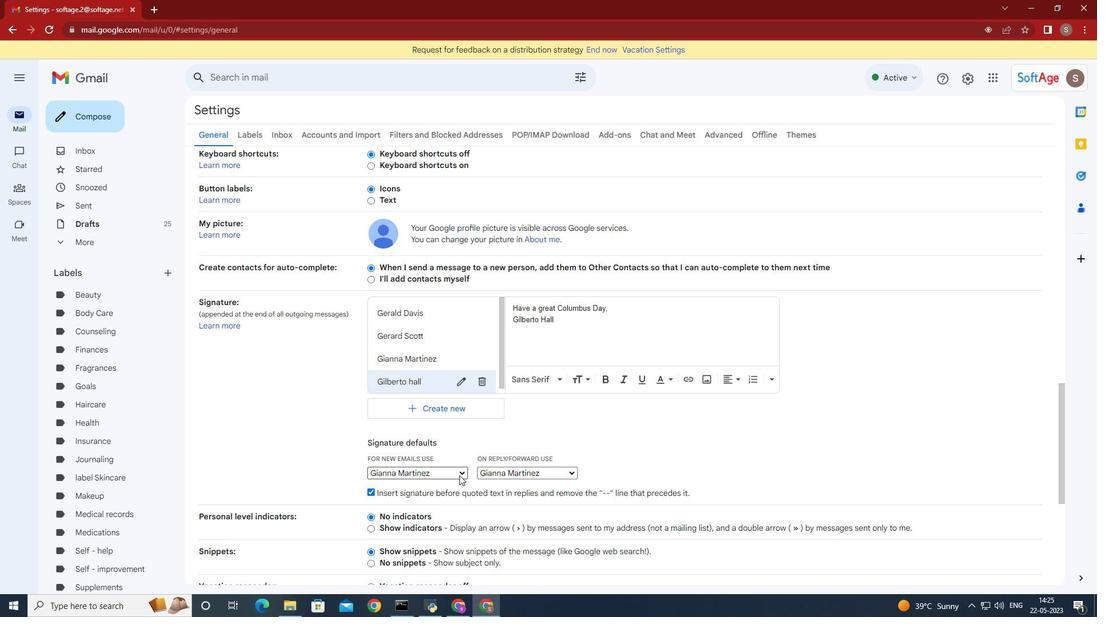 
Action: Mouse moved to (443, 524)
Screenshot: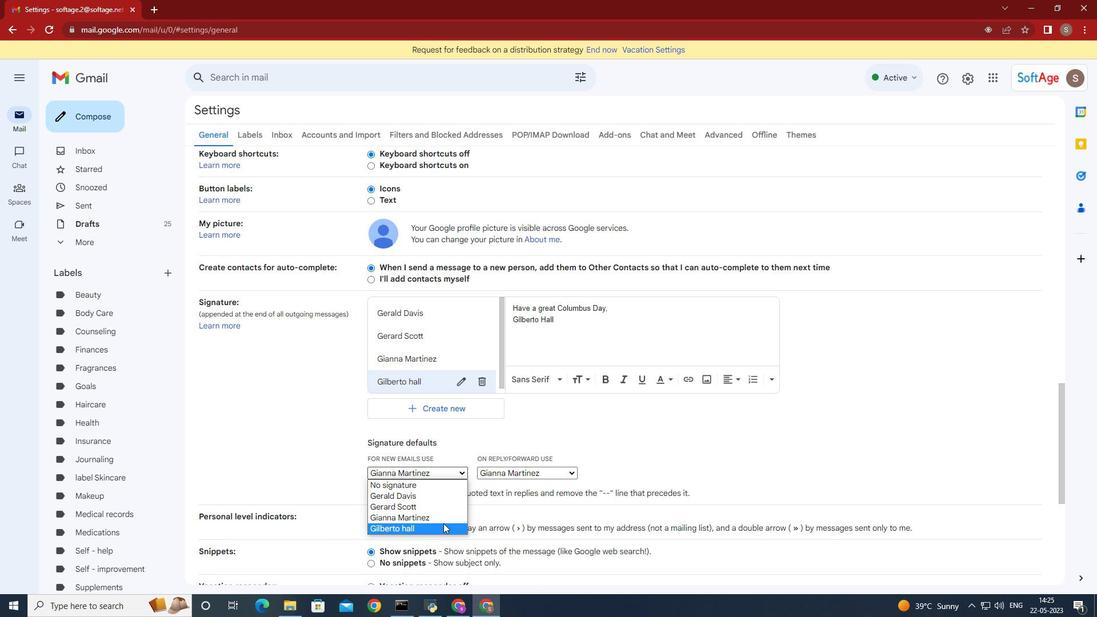 
Action: Mouse pressed left at (443, 524)
Screenshot: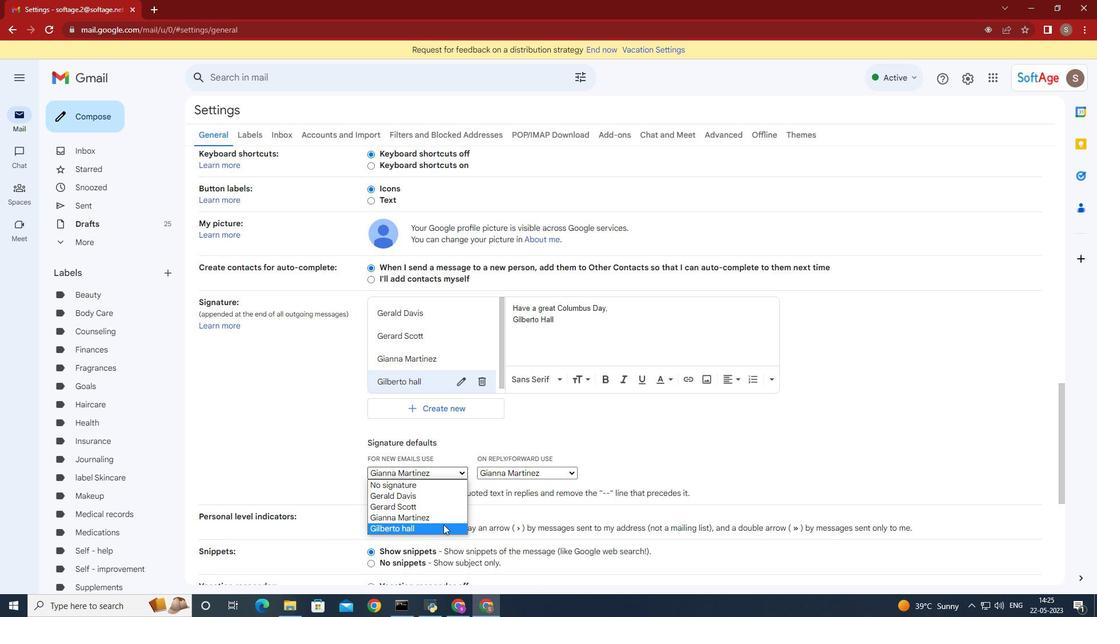 
Action: Mouse moved to (543, 469)
Screenshot: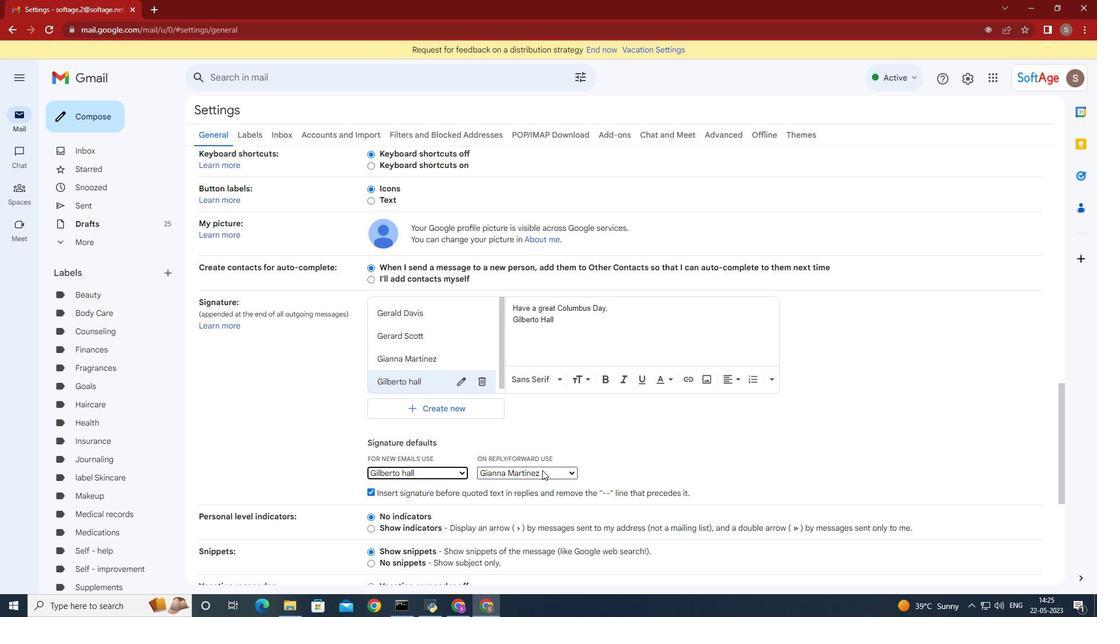 
Action: Mouse pressed left at (543, 469)
Screenshot: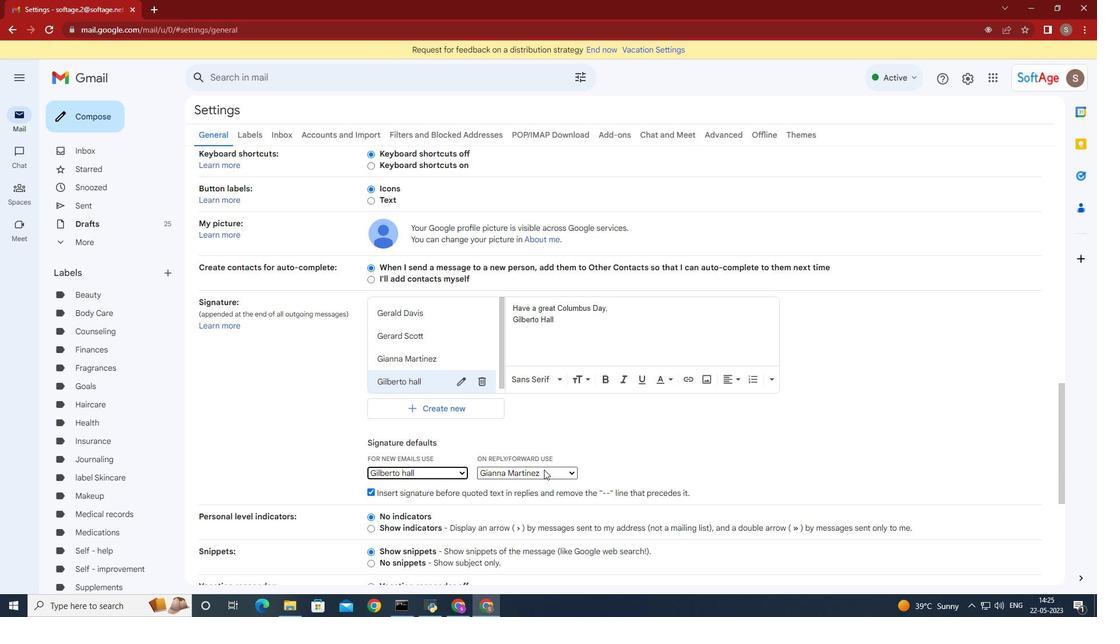 
Action: Mouse moved to (546, 523)
Screenshot: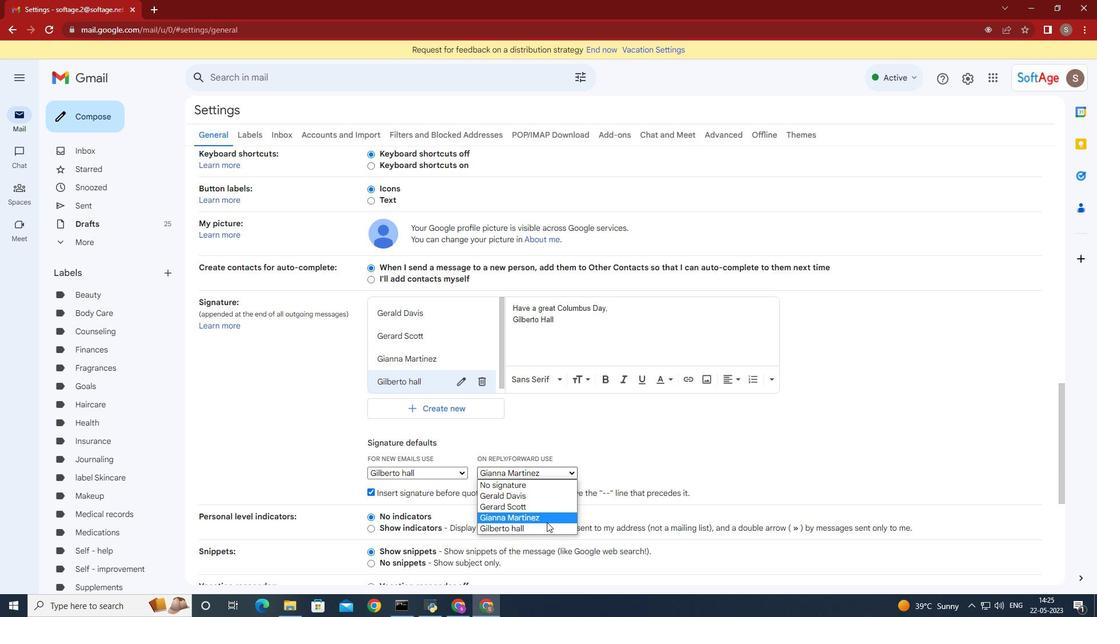 
Action: Mouse pressed left at (546, 523)
Screenshot: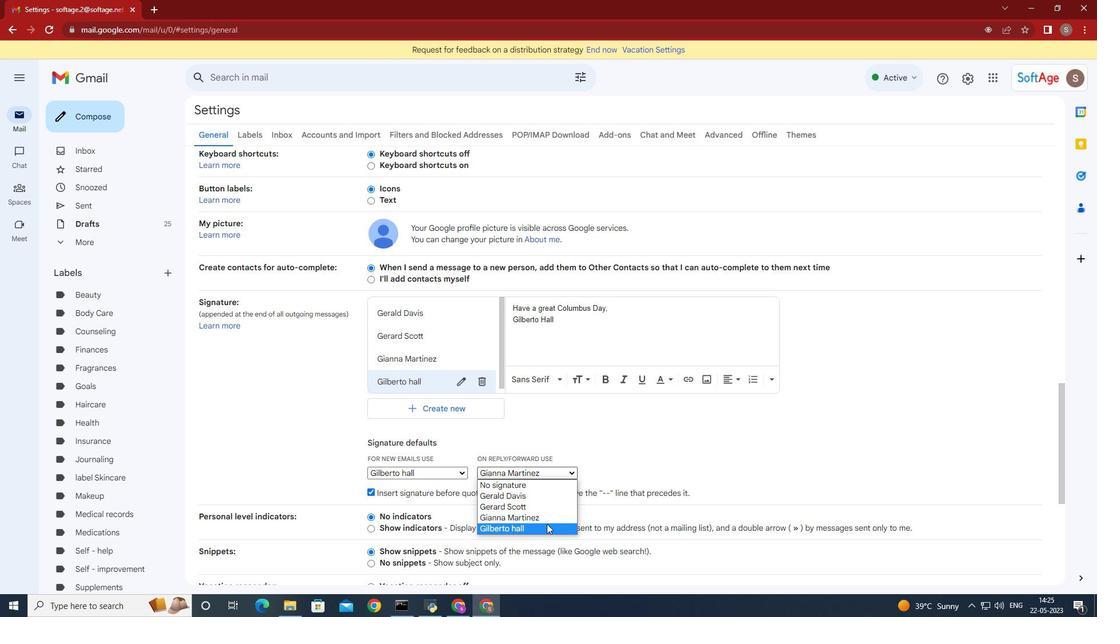 
Action: Mouse moved to (750, 458)
Screenshot: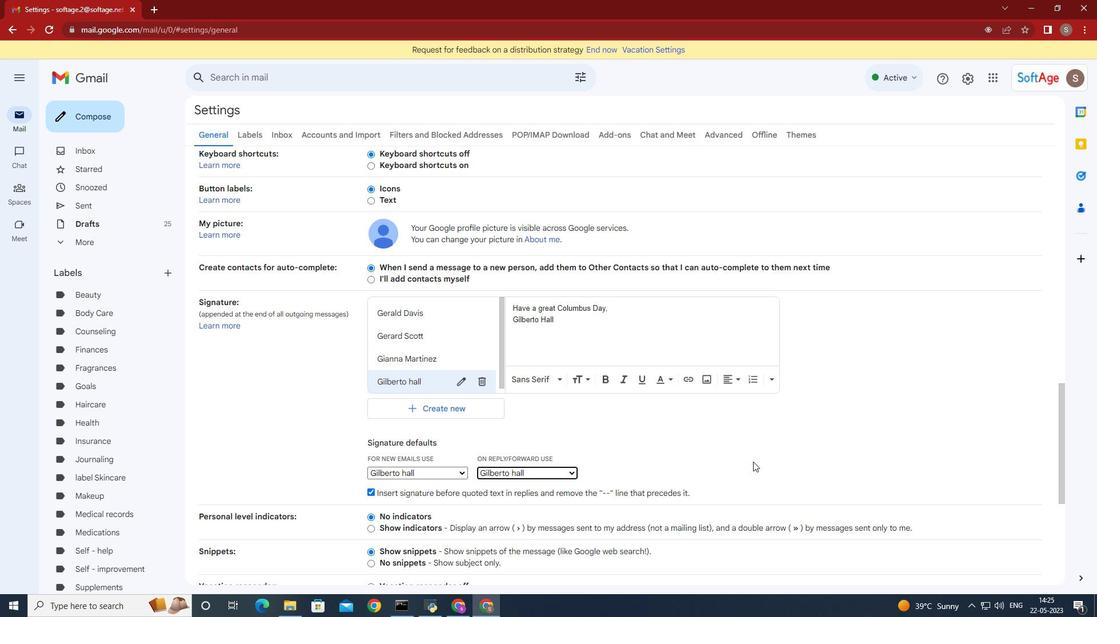 
Action: Mouse scrolled (750, 458) with delta (0, 0)
Screenshot: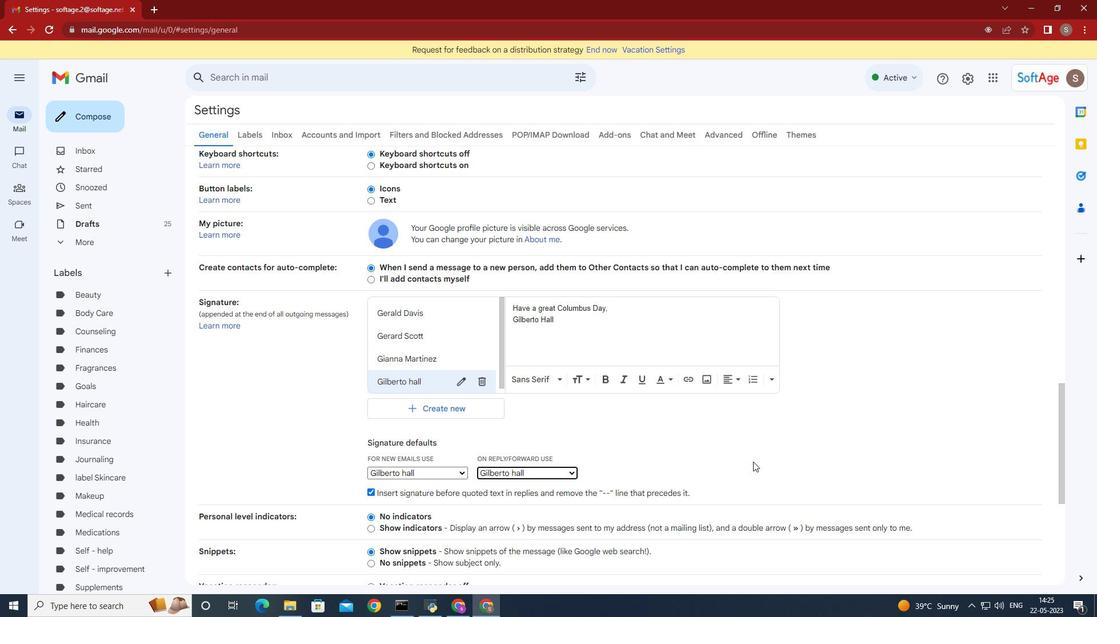 
Action: Mouse scrolled (750, 458) with delta (0, 0)
Screenshot: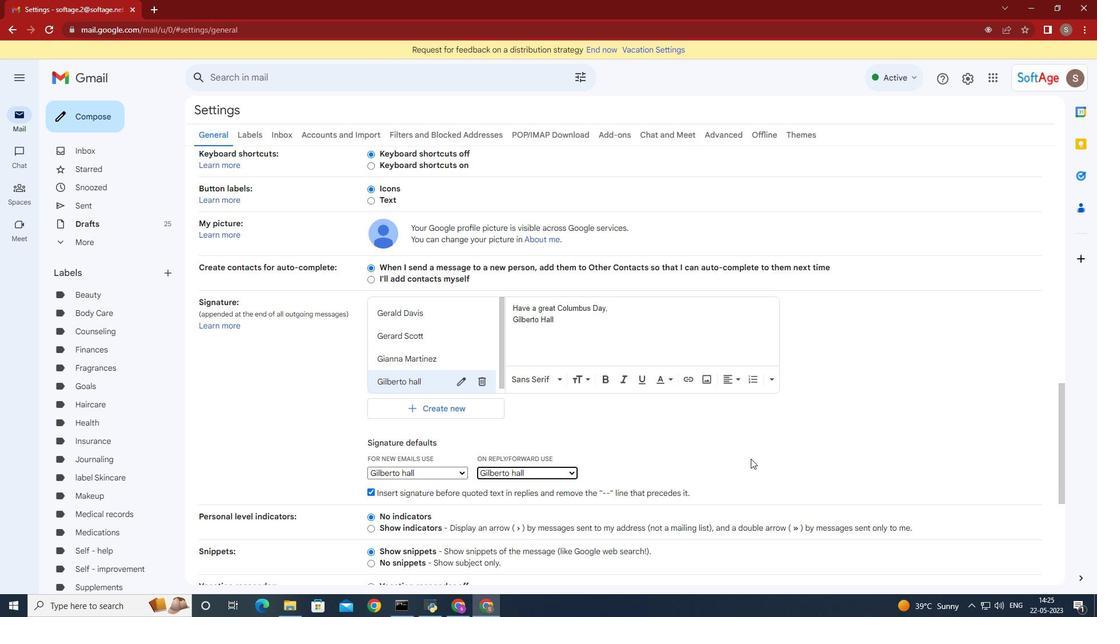 
Action: Mouse scrolled (750, 458) with delta (0, 0)
Screenshot: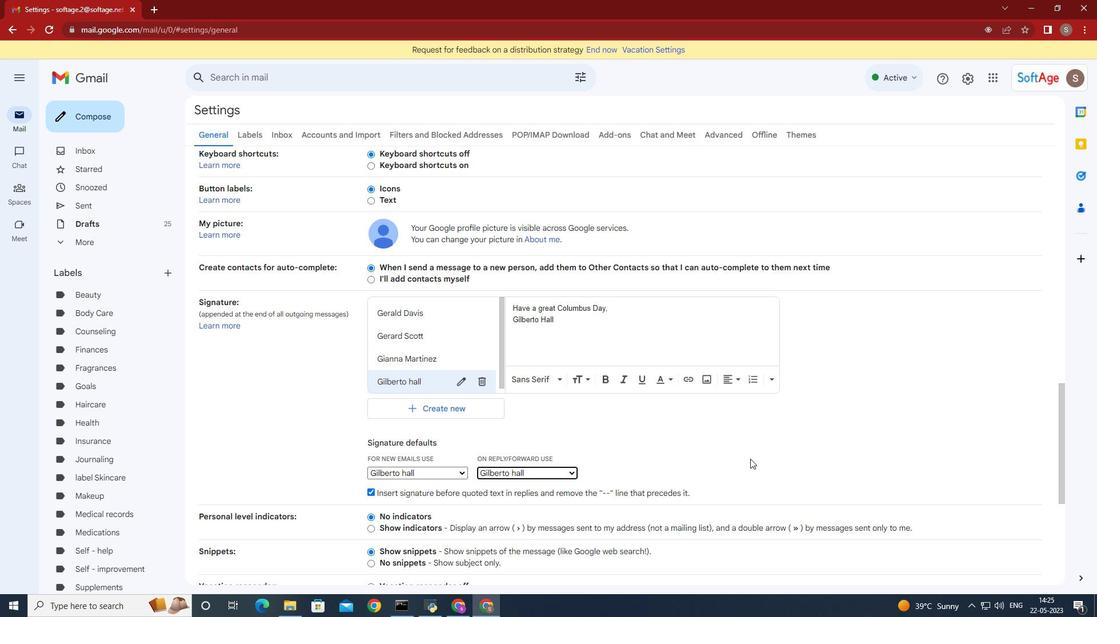 
Action: Mouse moved to (749, 458)
Screenshot: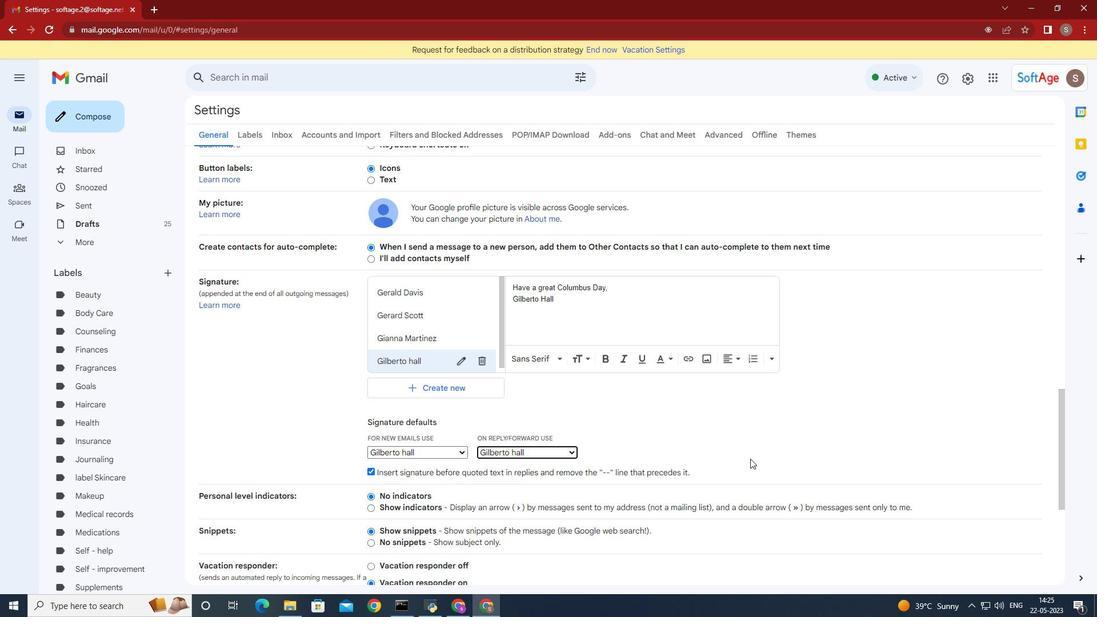 
Action: Mouse scrolled (749, 458) with delta (0, 0)
Screenshot: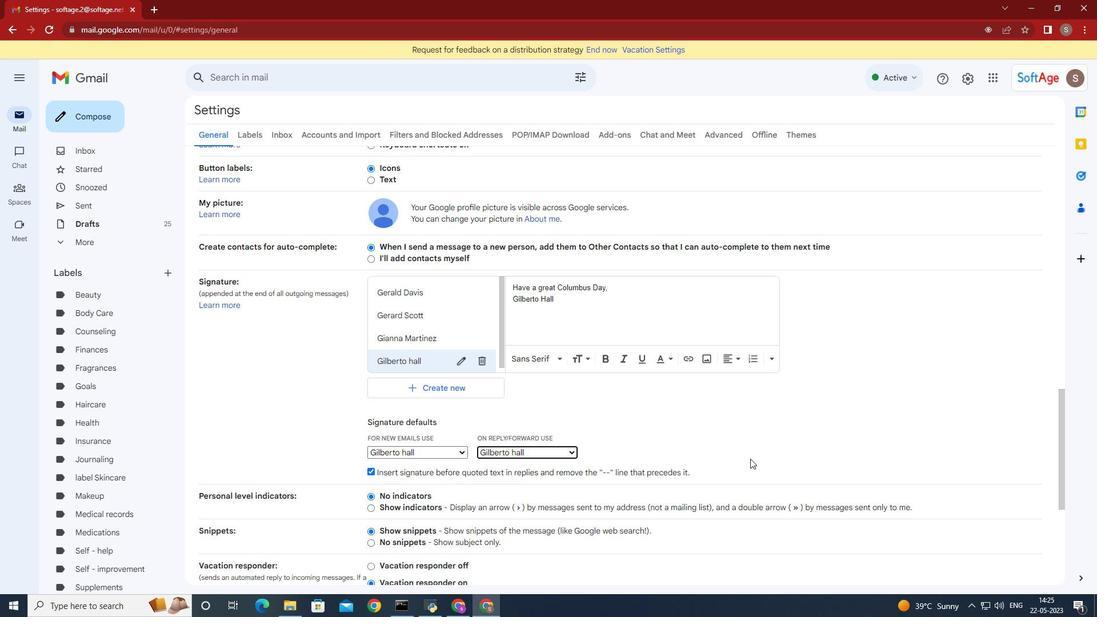 
Action: Mouse moved to (745, 455)
Screenshot: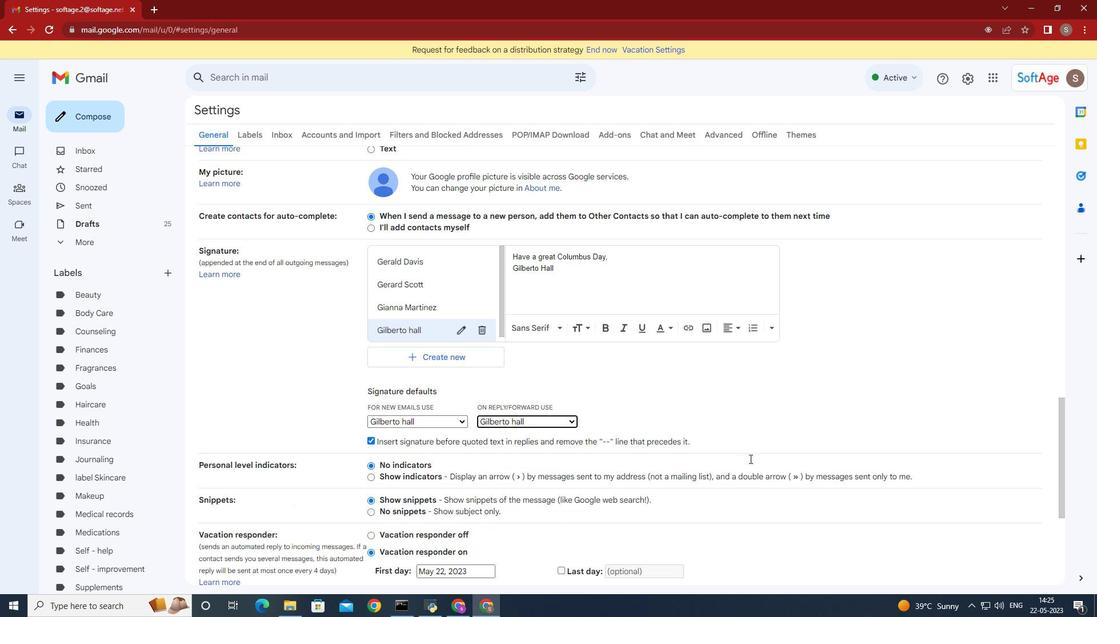 
Action: Mouse scrolled (745, 454) with delta (0, 0)
Screenshot: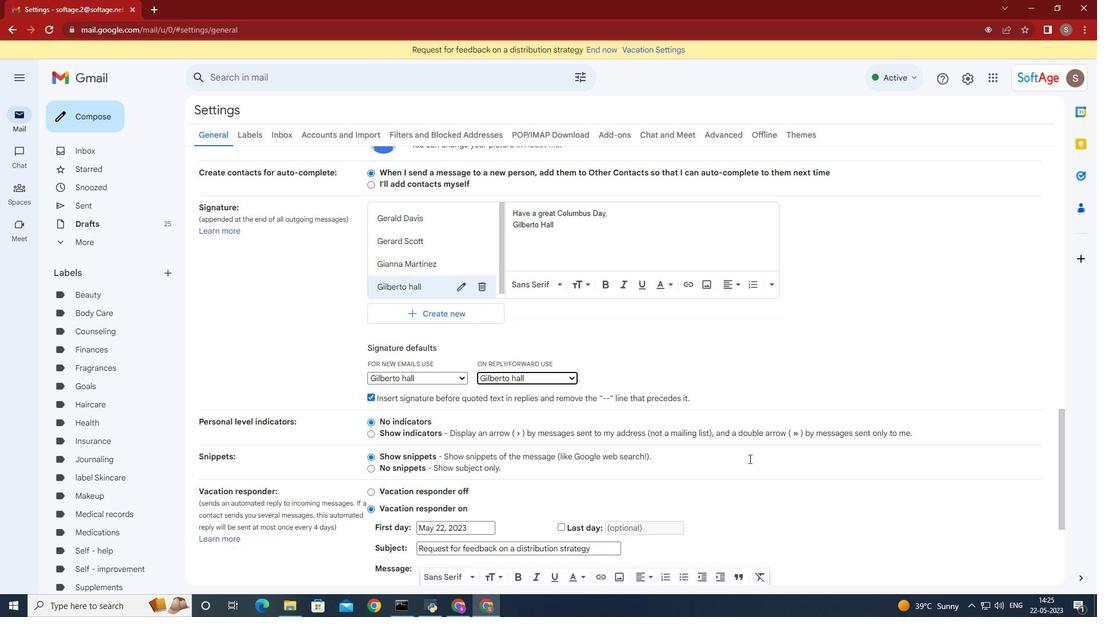 
Action: Mouse moved to (627, 459)
Screenshot: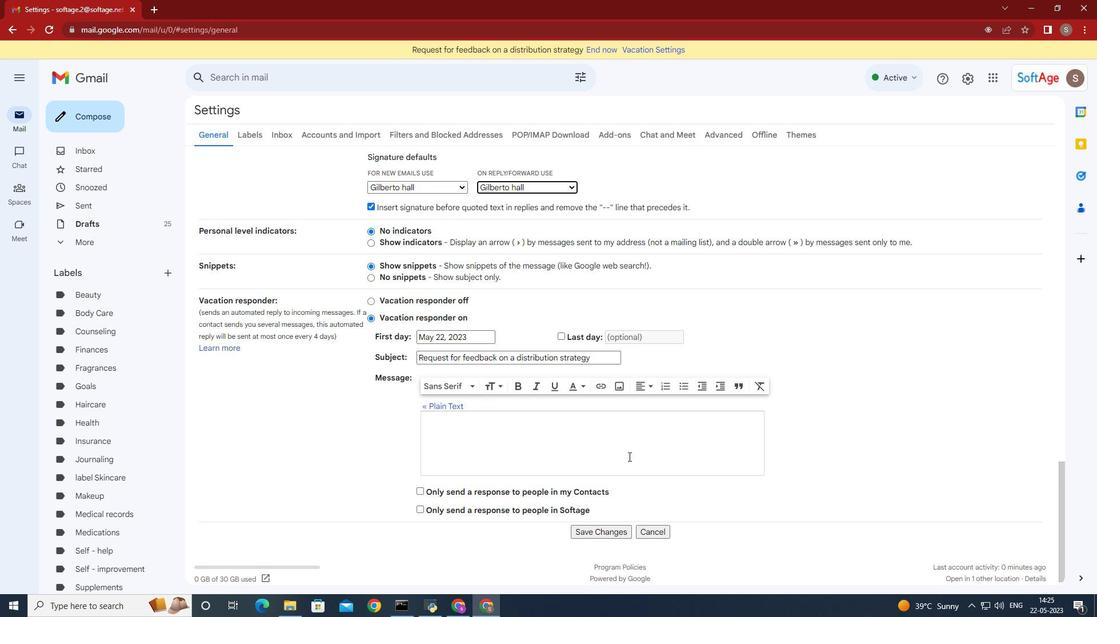 
Action: Mouse scrolled (627, 458) with delta (0, 0)
Screenshot: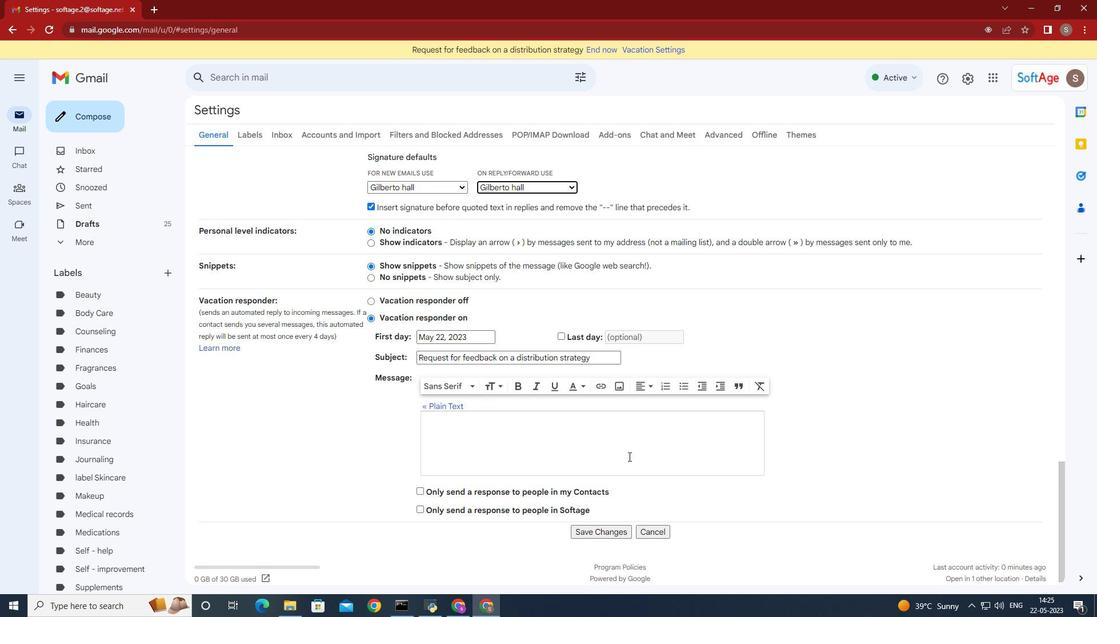 
Action: Mouse moved to (625, 462)
Screenshot: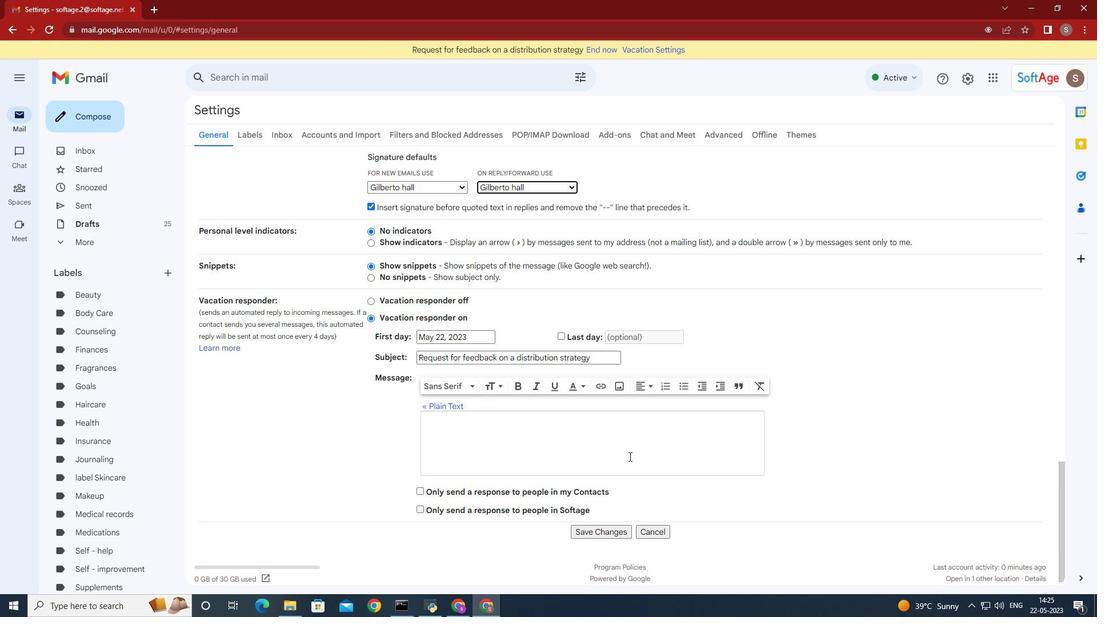 
Action: Mouse scrolled (625, 461) with delta (0, 0)
Screenshot: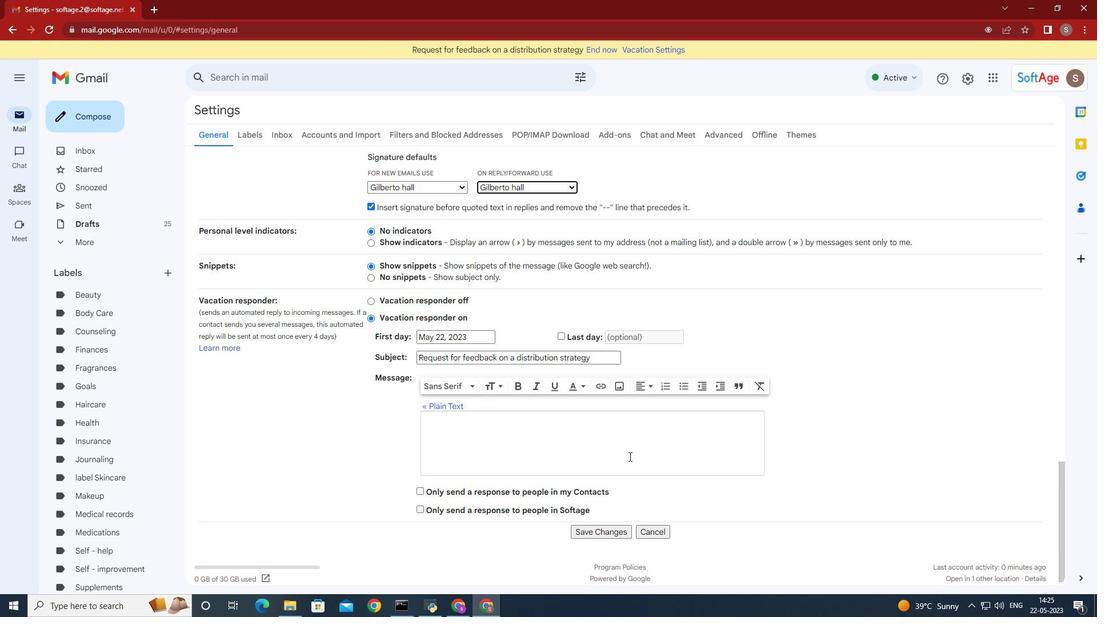 
Action: Mouse moved to (605, 527)
Screenshot: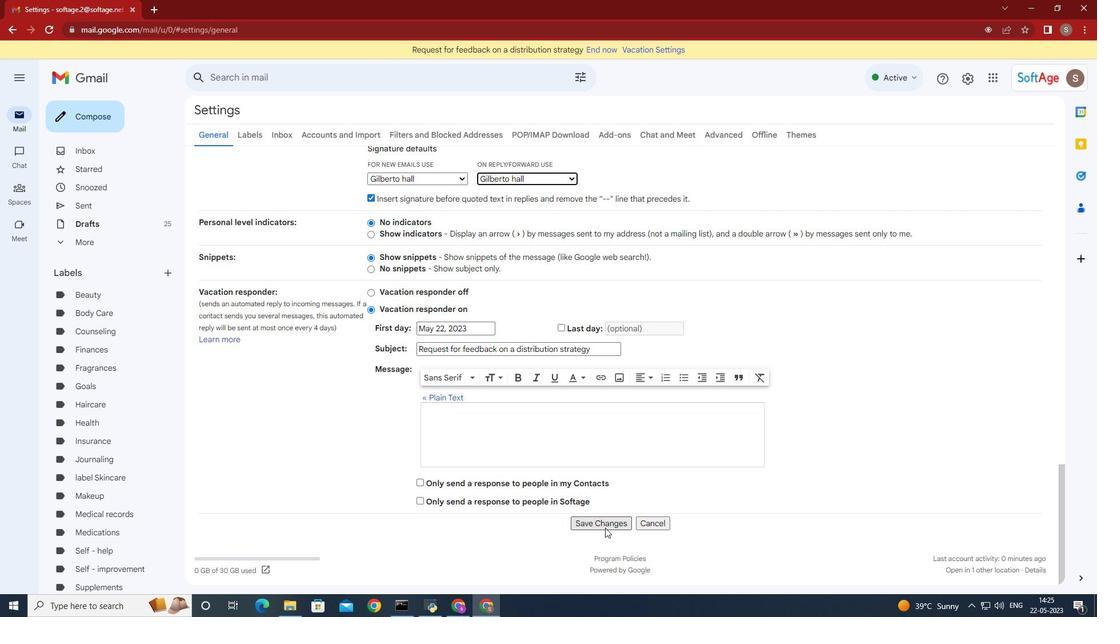 
Action: Mouse pressed left at (605, 527)
Screenshot: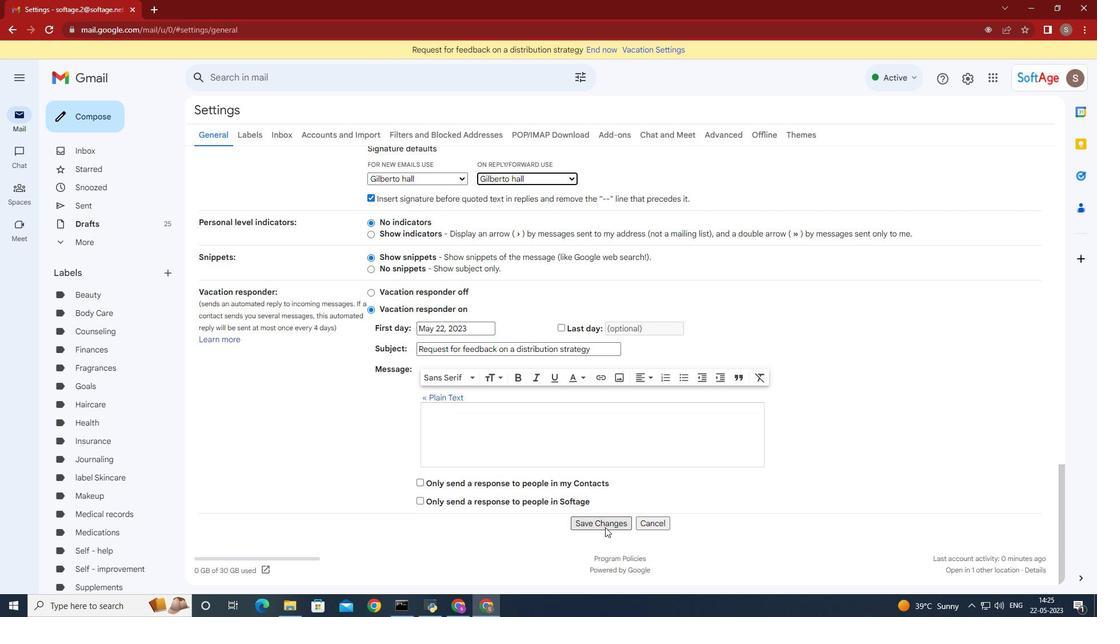 
Action: Mouse moved to (94, 113)
Screenshot: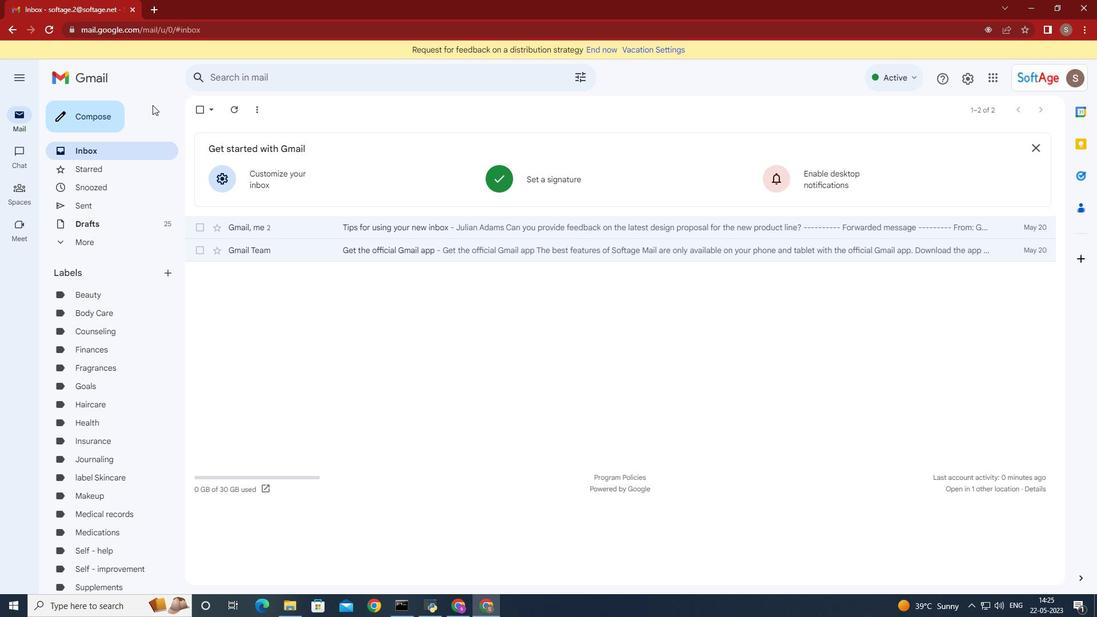 
Action: Mouse pressed left at (94, 113)
Screenshot: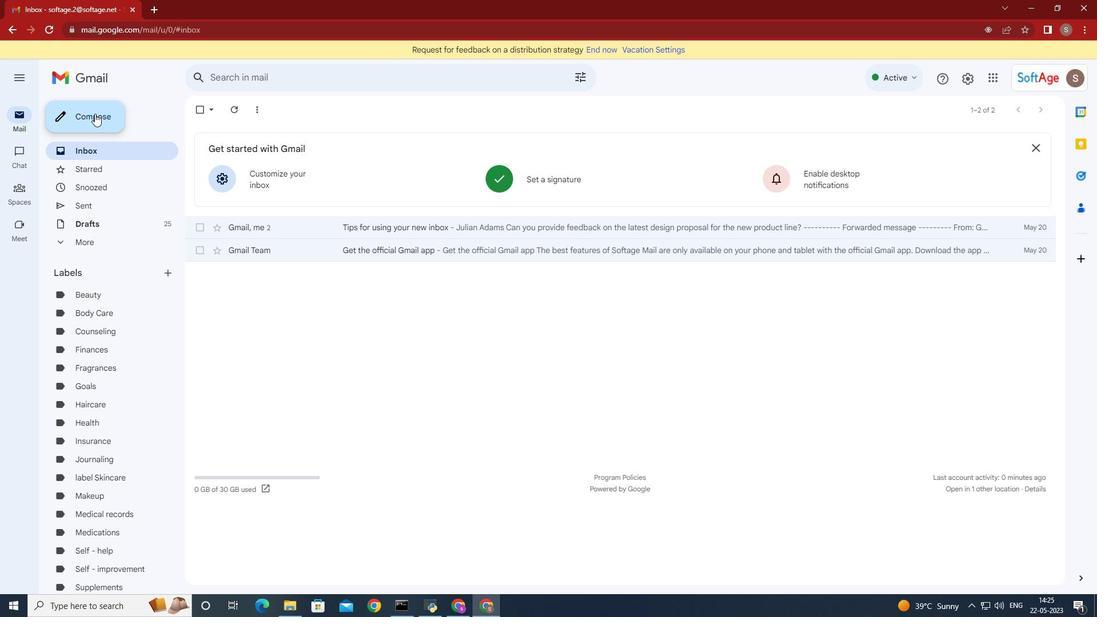 
Action: Mouse moved to (725, 305)
Screenshot: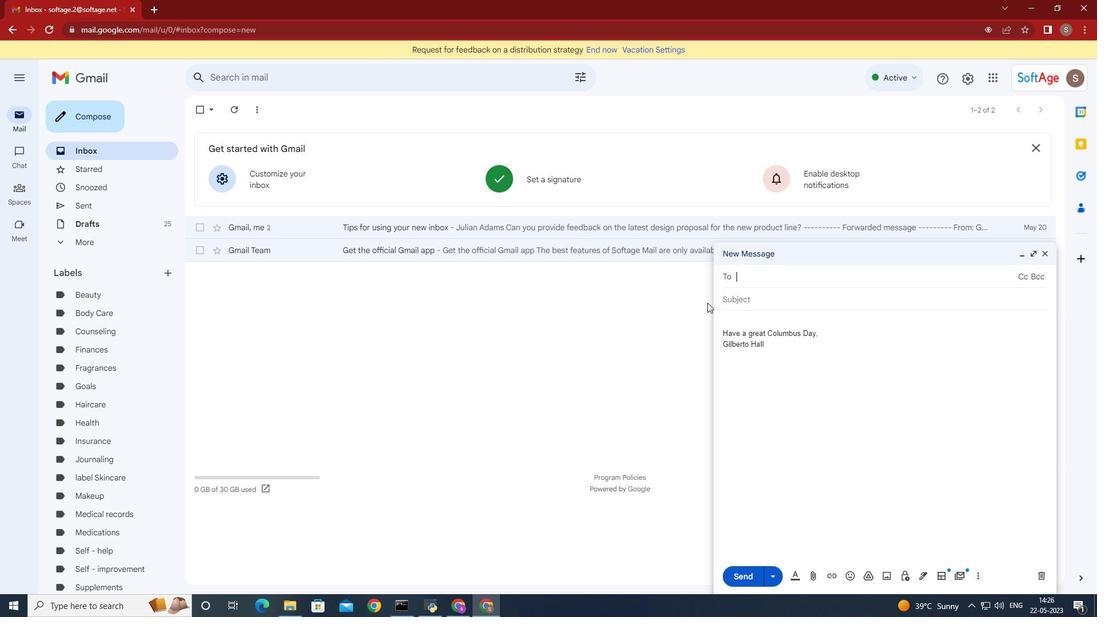 
Action: Key pressed <Key.shift>Softage.8
Screenshot: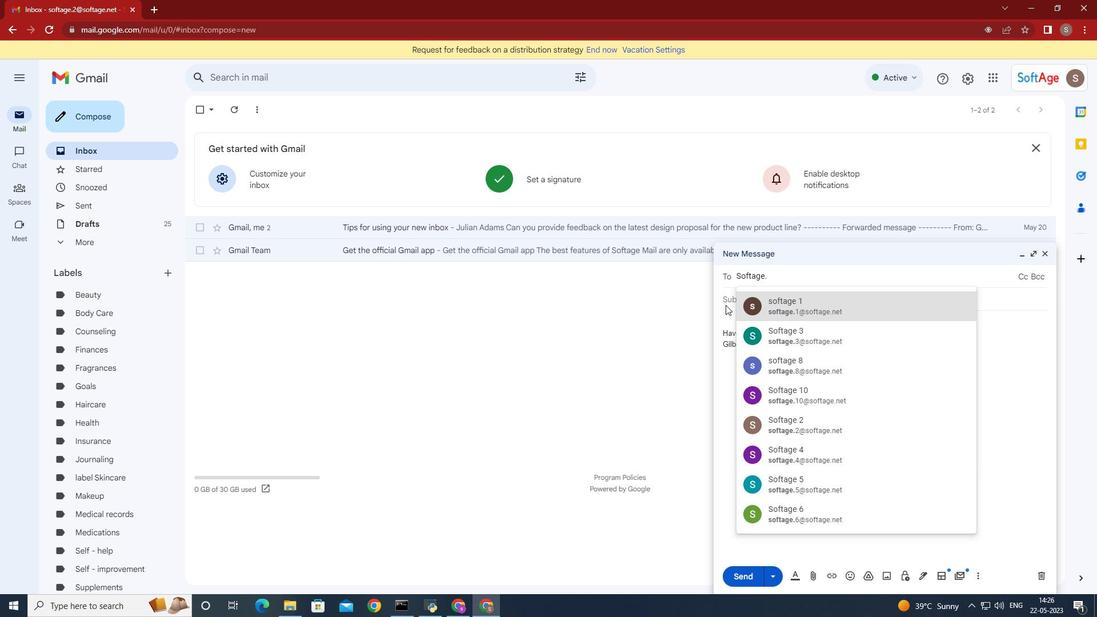 
Action: Mouse moved to (811, 305)
Screenshot: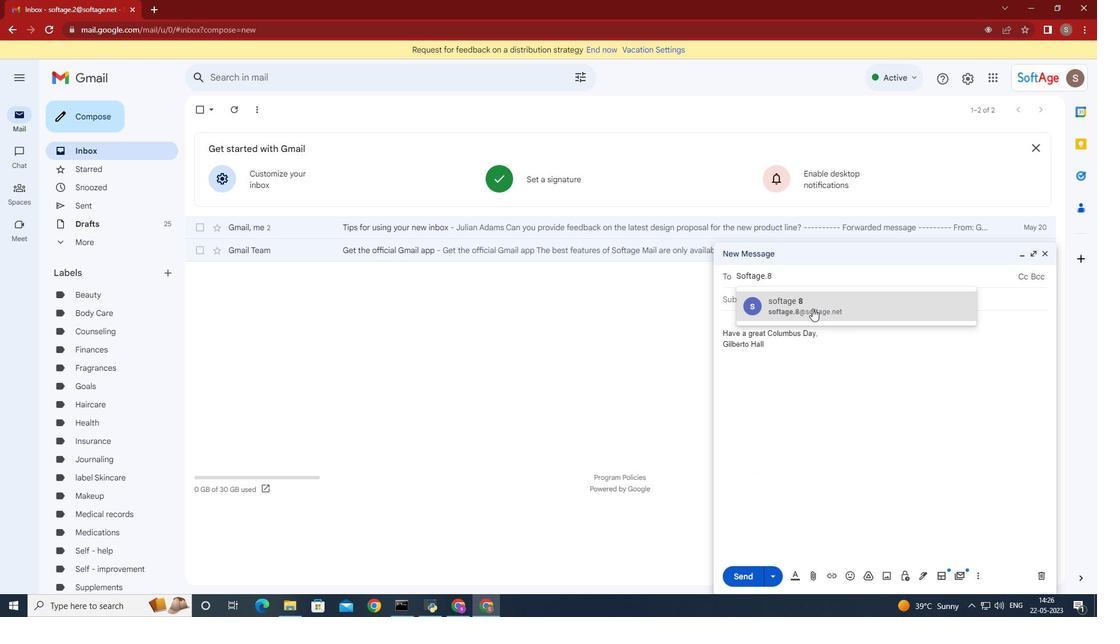 
Action: Mouse pressed left at (811, 305)
Screenshot: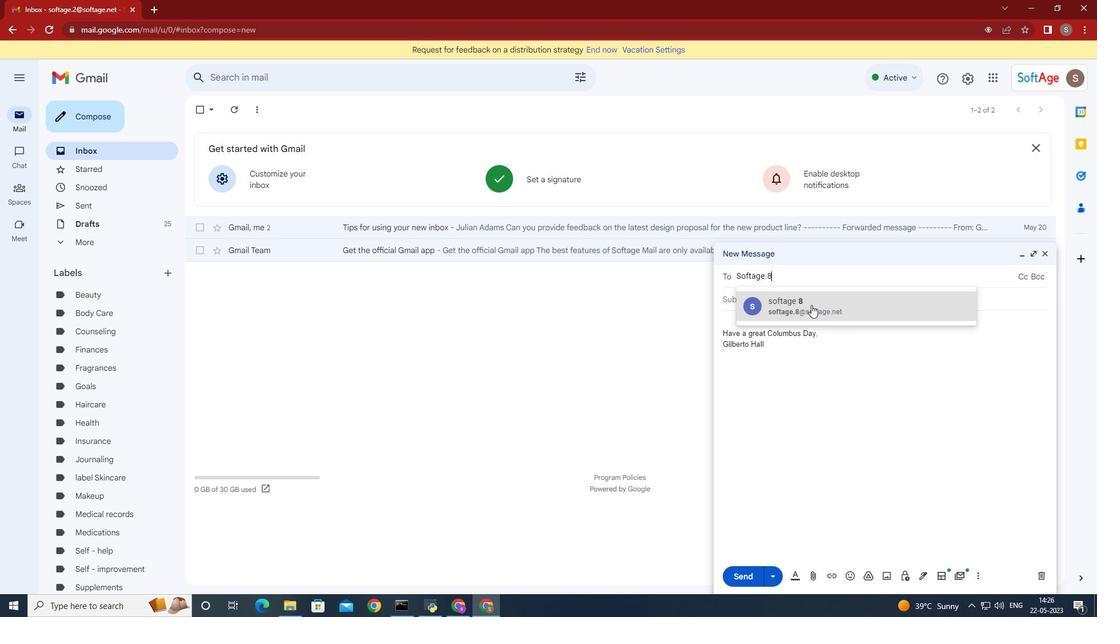 
Action: Mouse moved to (171, 274)
Screenshot: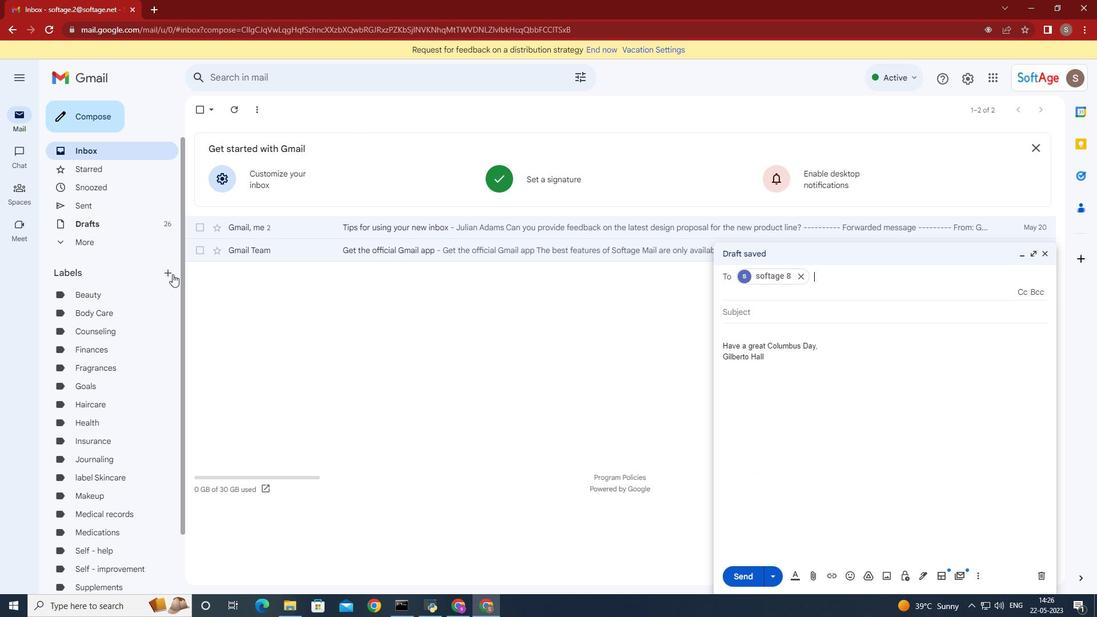 
Action: Mouse pressed left at (171, 274)
Screenshot: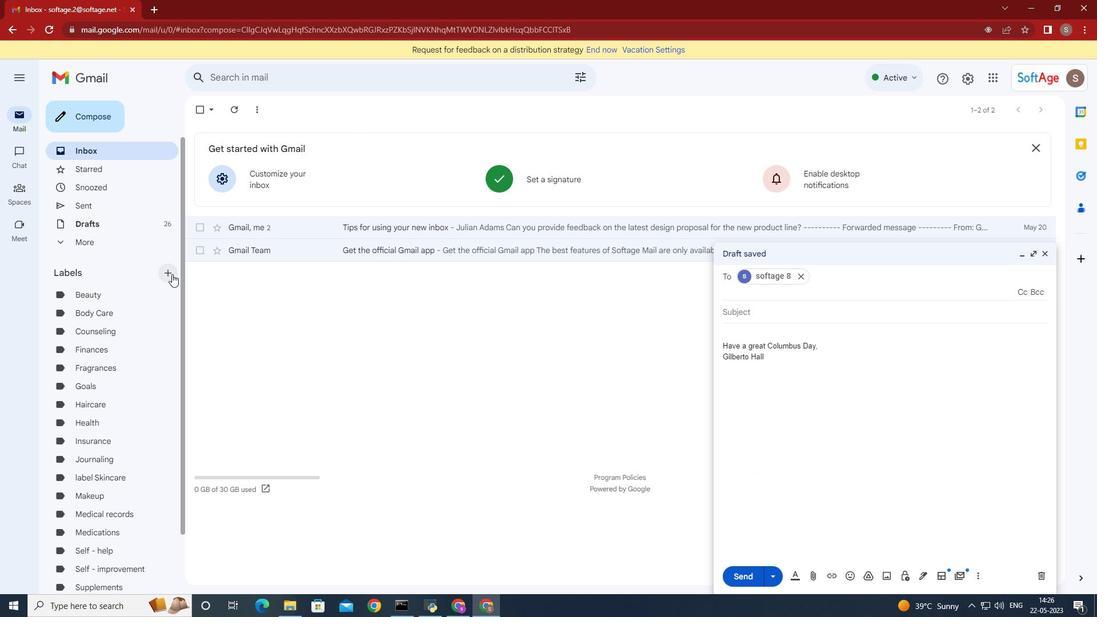 
Action: Mouse moved to (171, 273)
Screenshot: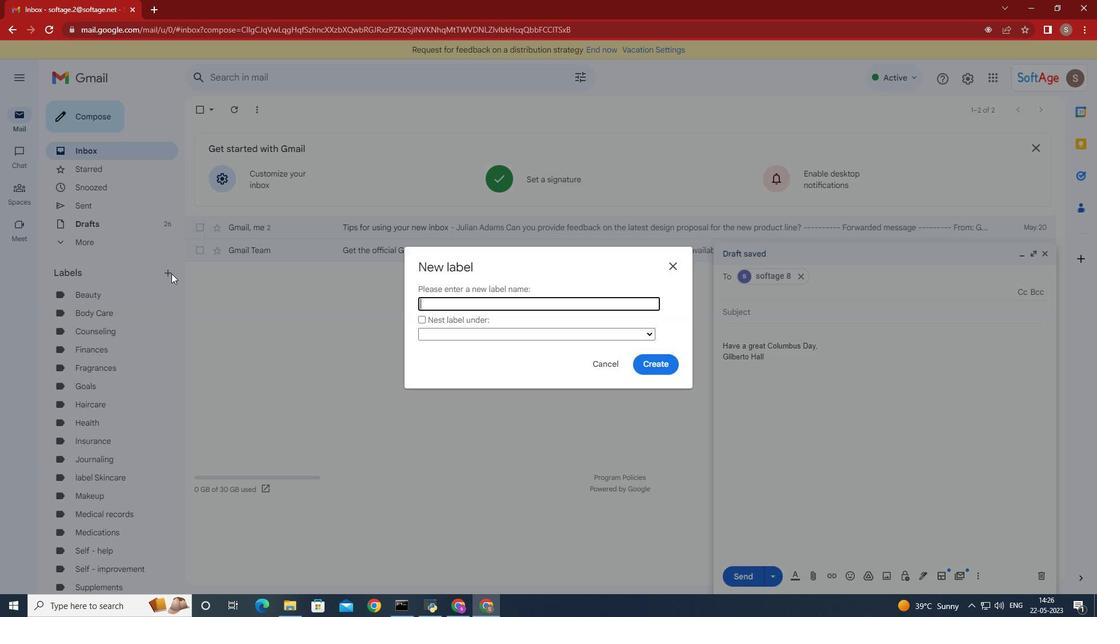 
Action: Key pressed <Key.shift>Vitamins
Screenshot: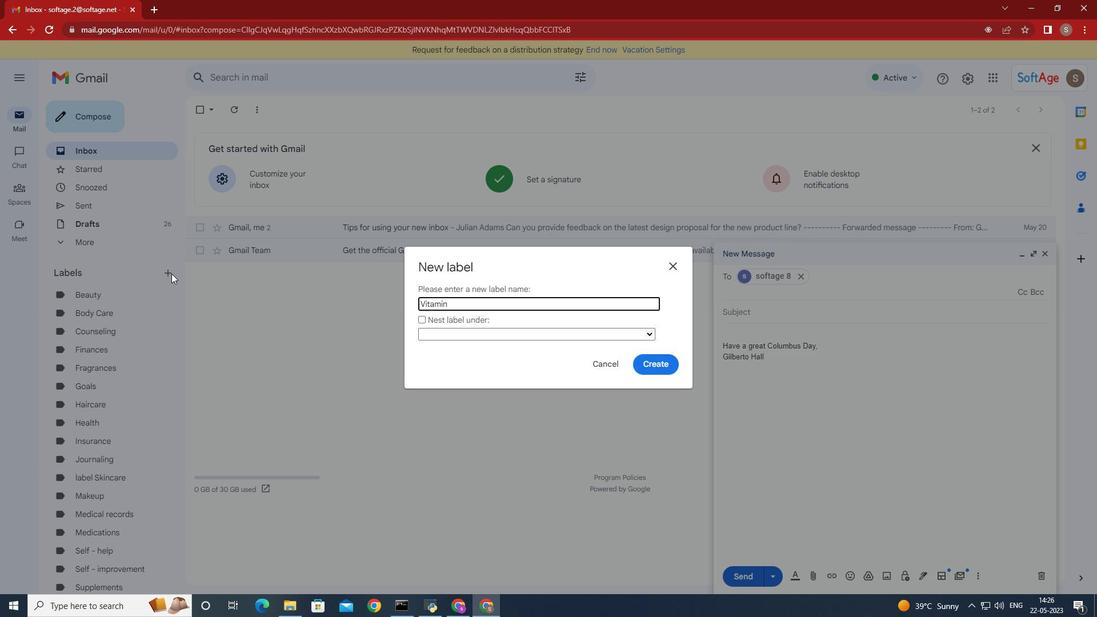 
Action: Mouse moved to (647, 362)
Screenshot: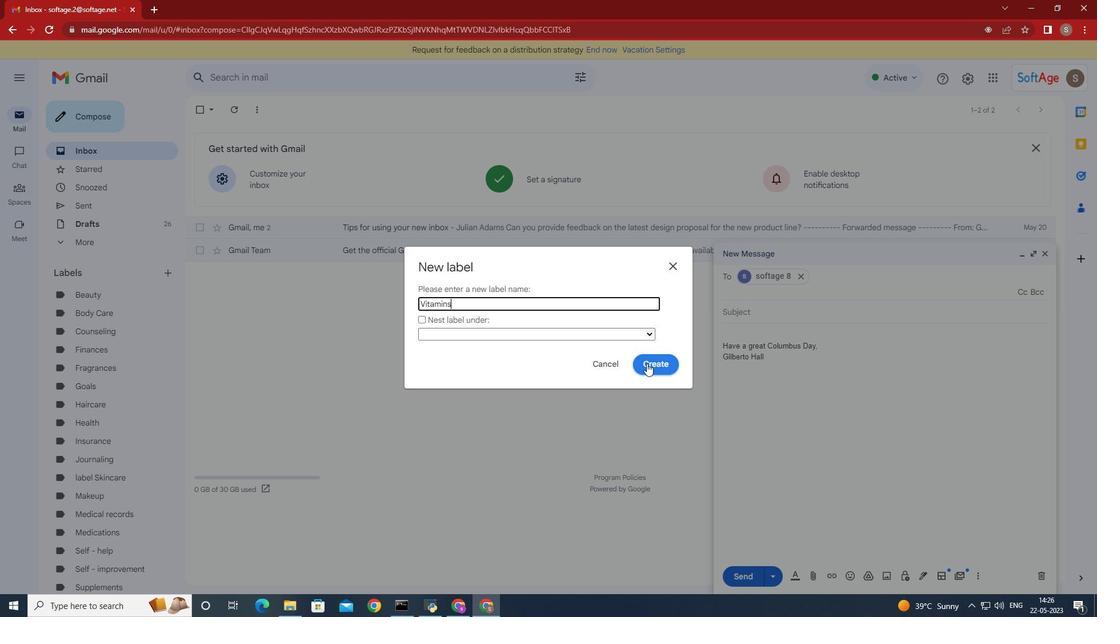 
Action: Mouse pressed left at (647, 362)
Screenshot: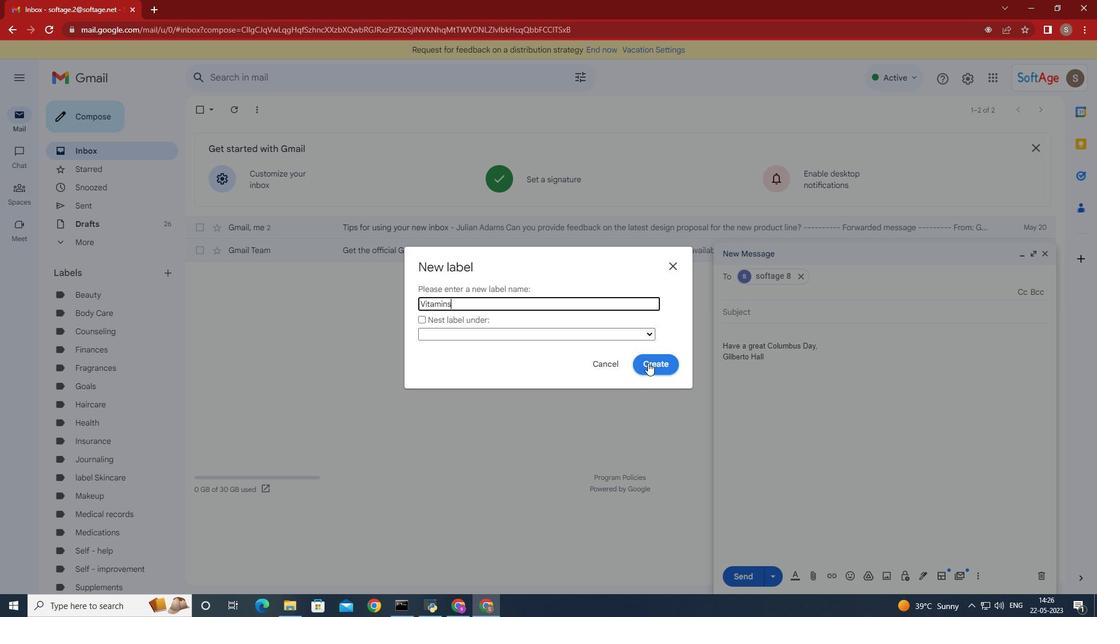 
Action: Mouse moved to (651, 363)
Screenshot: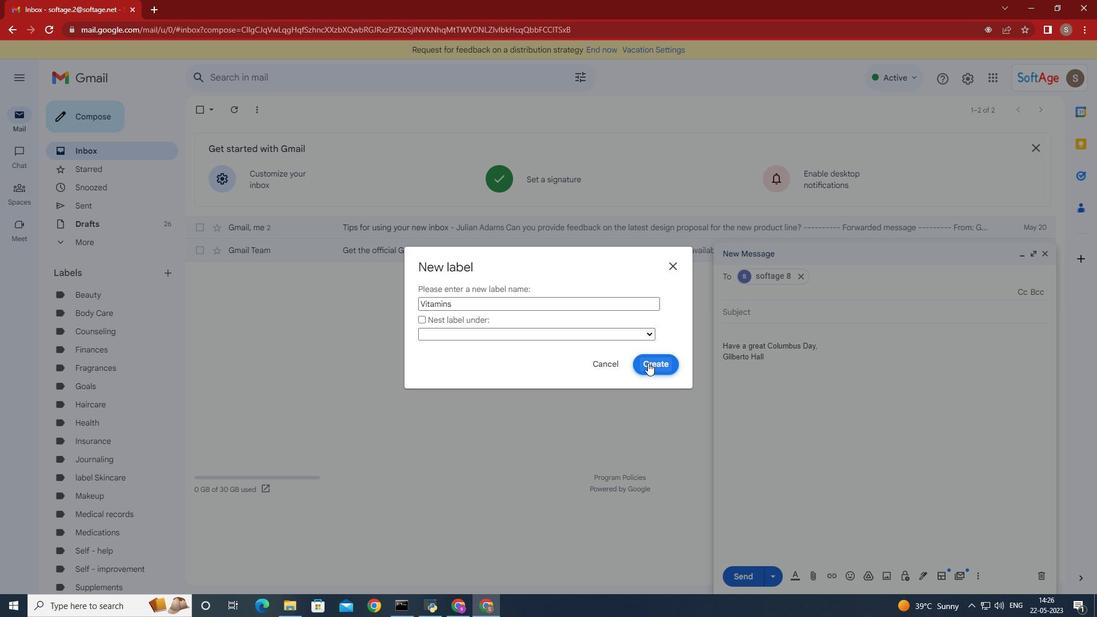 
